 Task: Send an email with the signature Guillermo Adams with the subject Update on a termination meeting and the message I am writing to follow up on the status of the payment. from softage.8@softage.net to softage.6@softage.net and move the email from Sent Items to the folder Self-help
Action: Mouse moved to (135, 161)
Screenshot: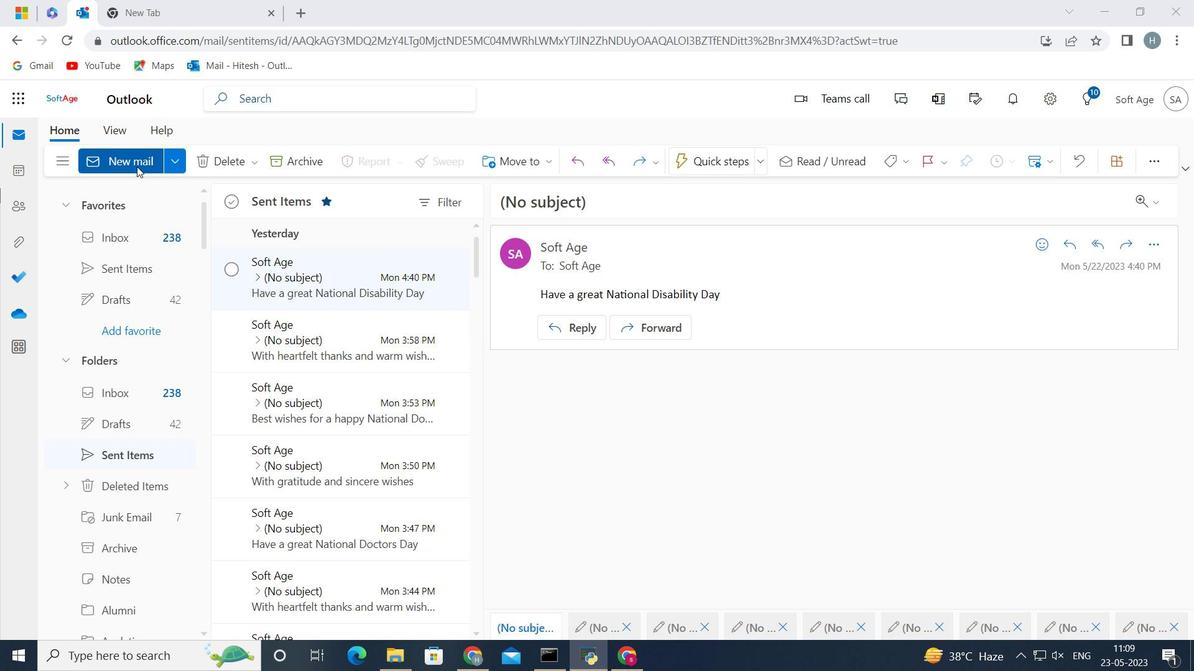 
Action: Mouse pressed left at (135, 161)
Screenshot: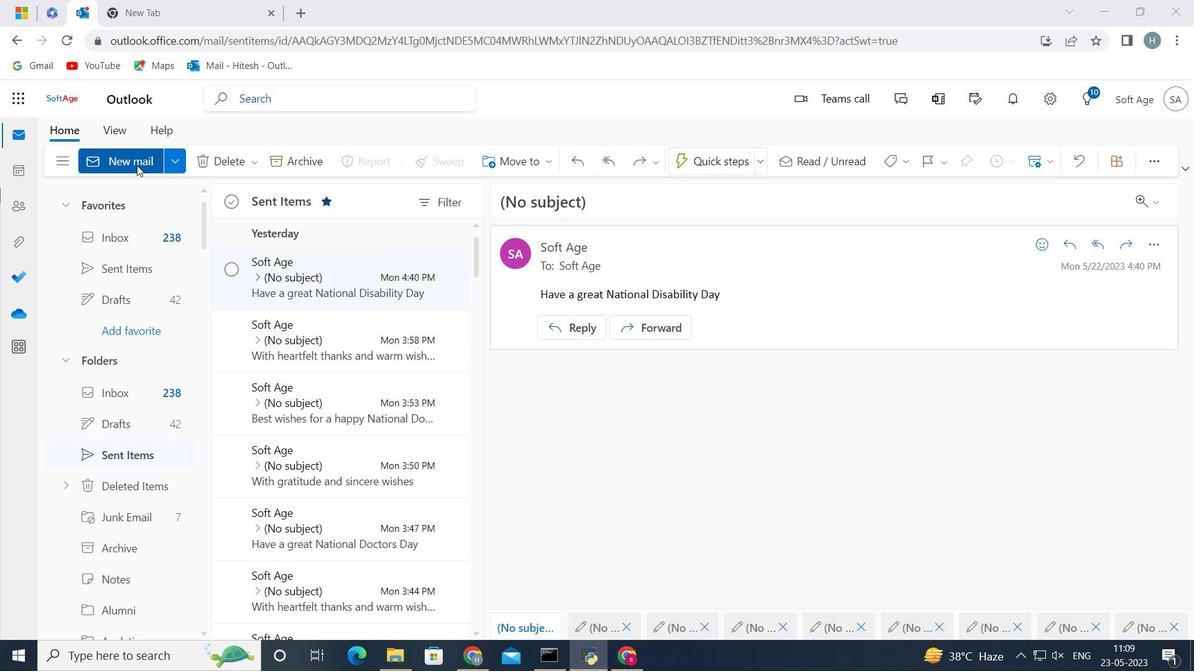 
Action: Mouse moved to (972, 166)
Screenshot: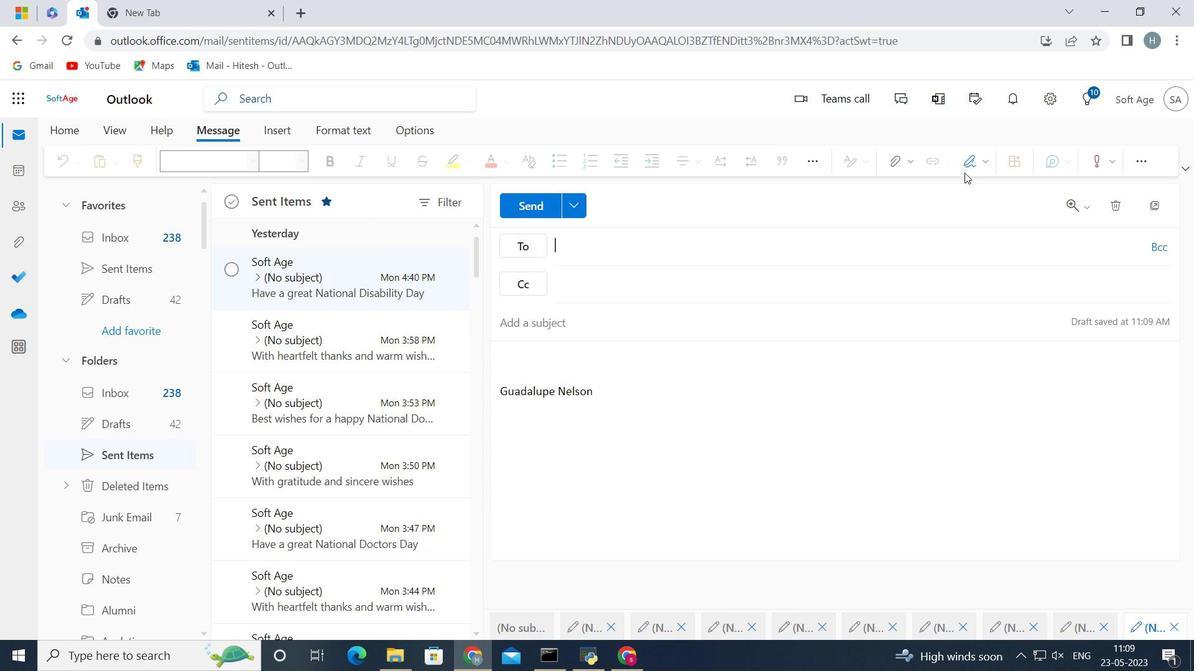 
Action: Mouse pressed left at (972, 166)
Screenshot: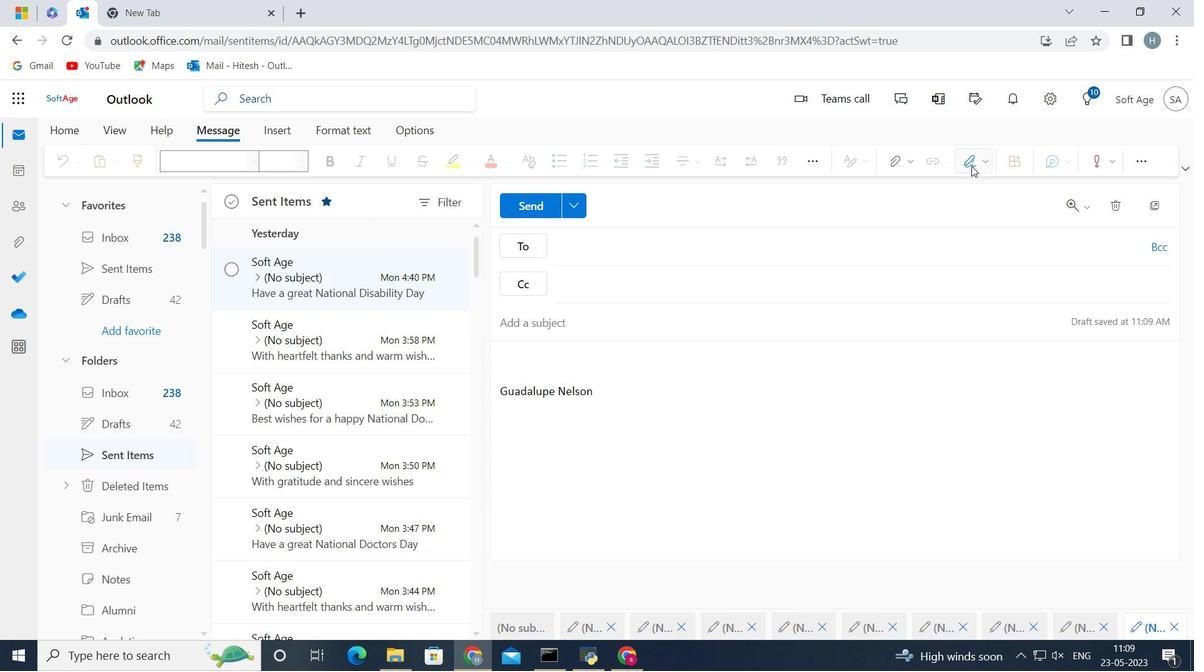 
Action: Mouse moved to (922, 228)
Screenshot: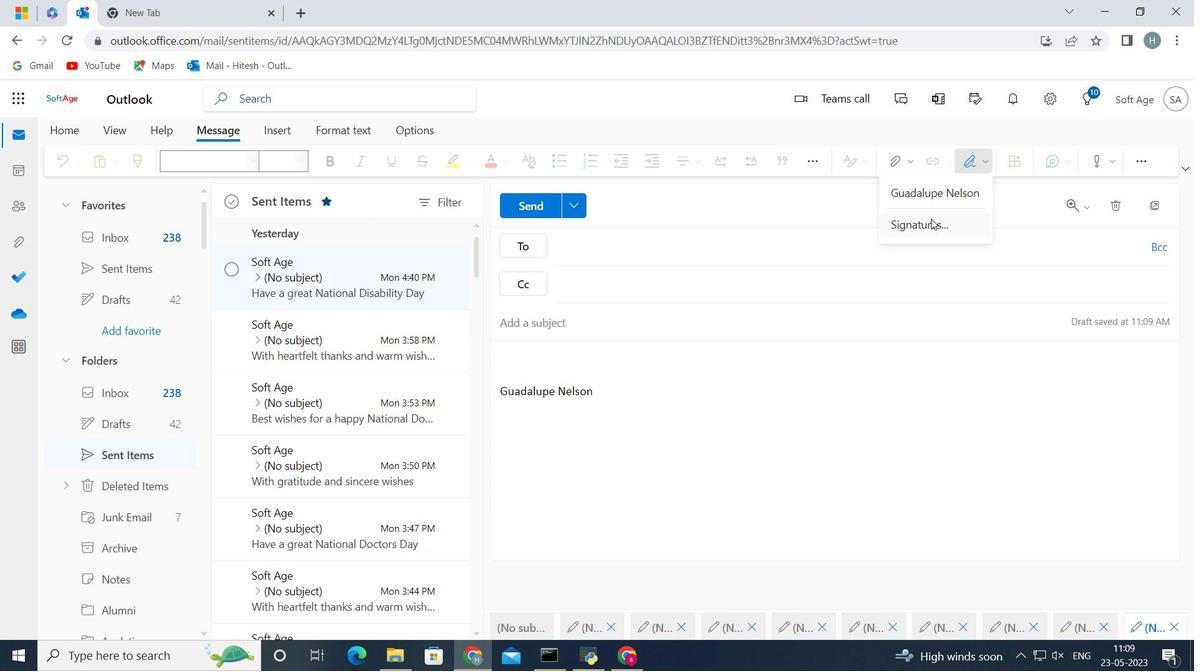 
Action: Mouse pressed left at (922, 228)
Screenshot: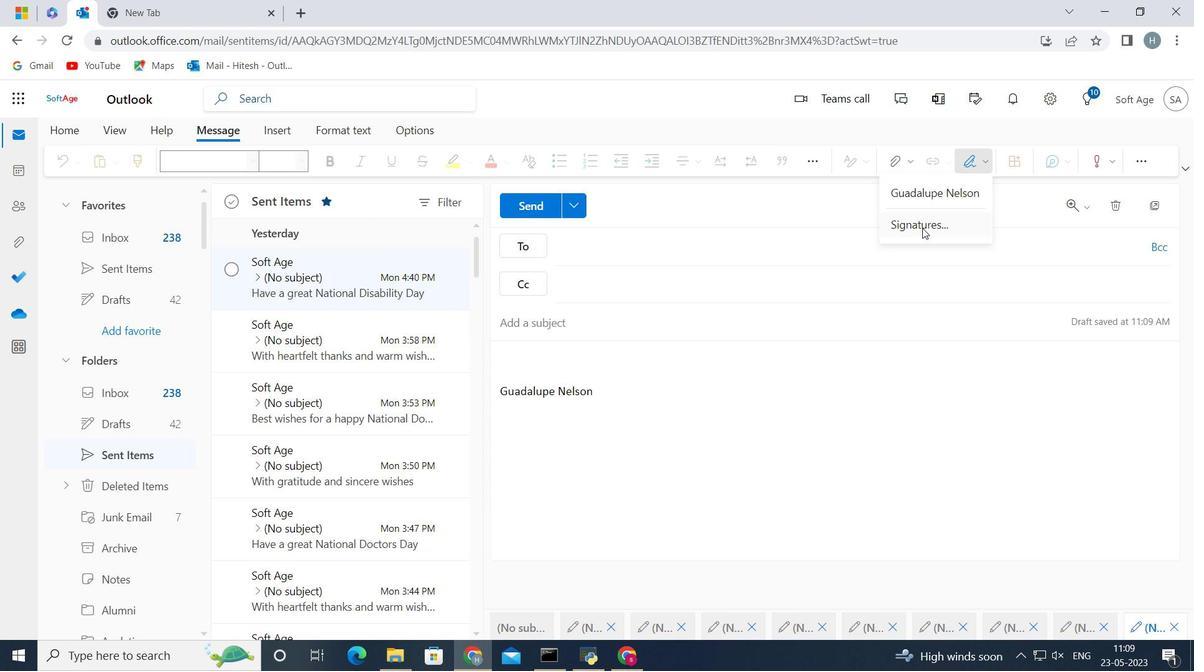 
Action: Mouse moved to (897, 285)
Screenshot: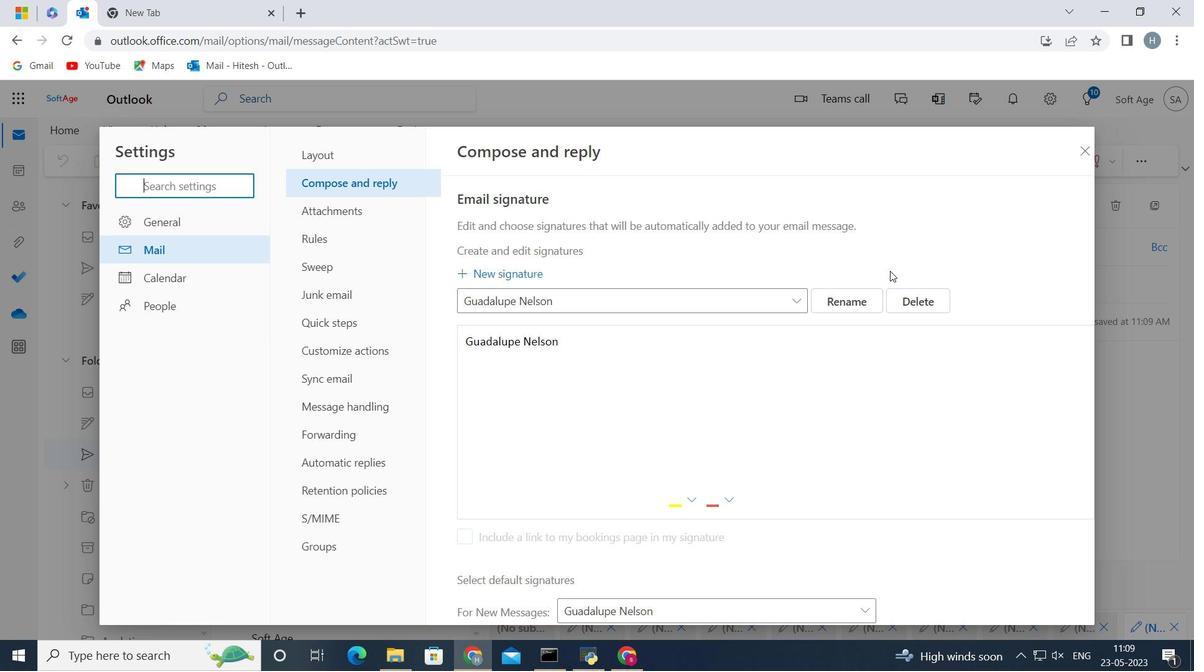 
Action: Mouse pressed left at (897, 285)
Screenshot: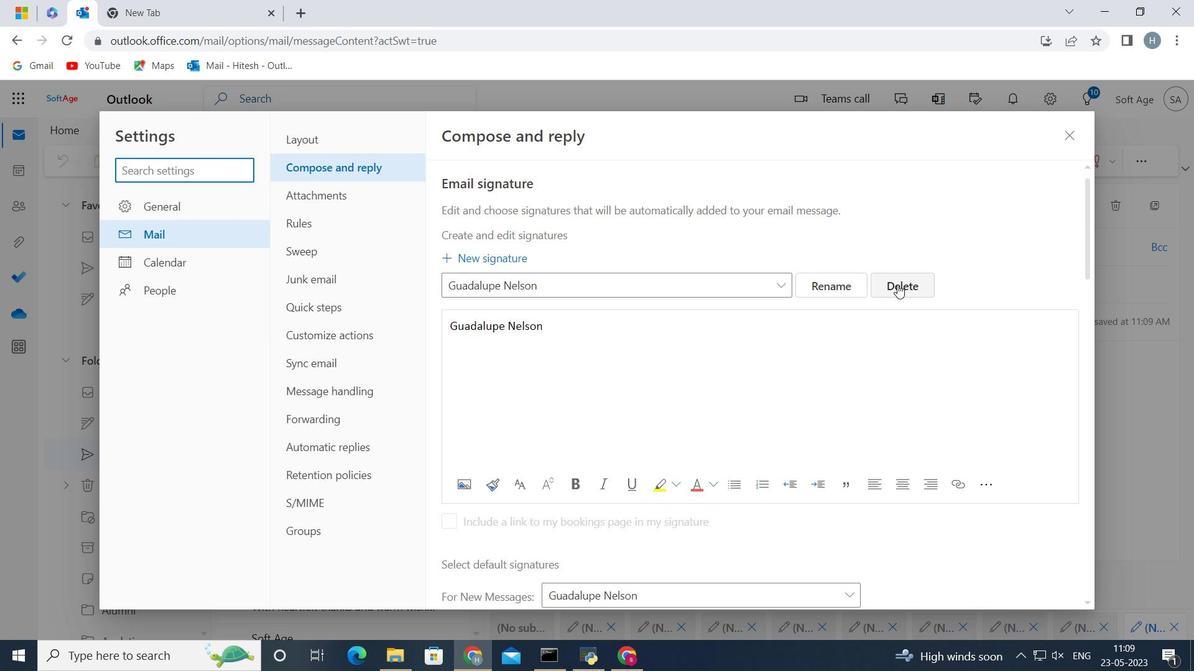 
Action: Mouse moved to (692, 286)
Screenshot: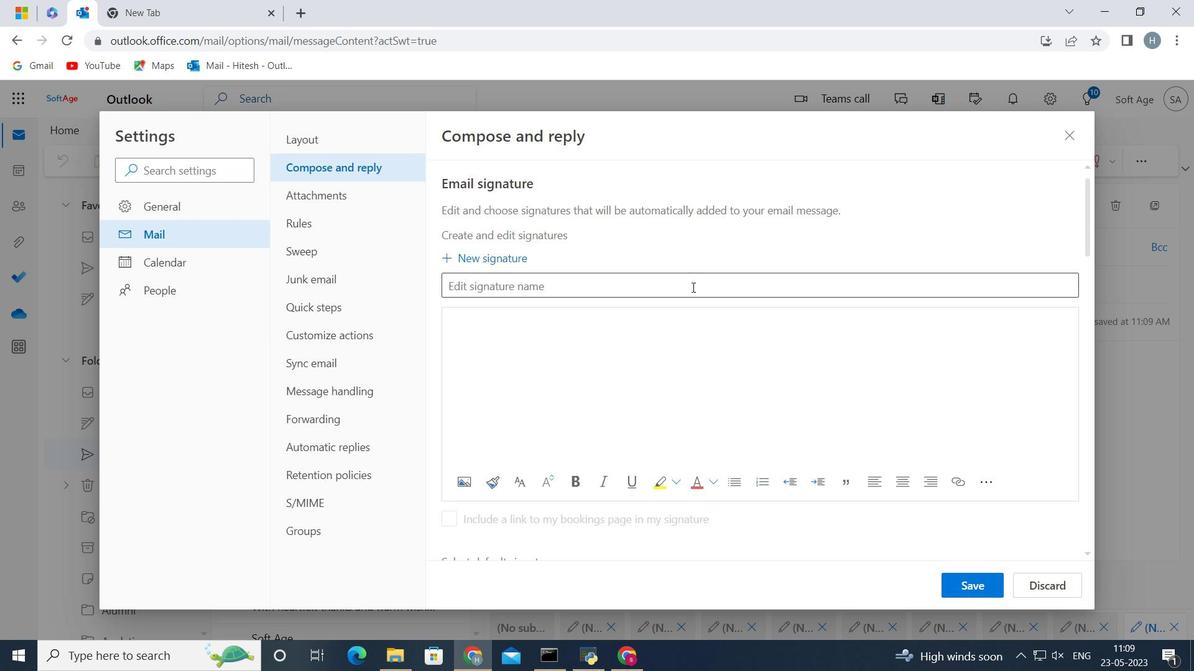 
Action: Mouse pressed left at (692, 286)
Screenshot: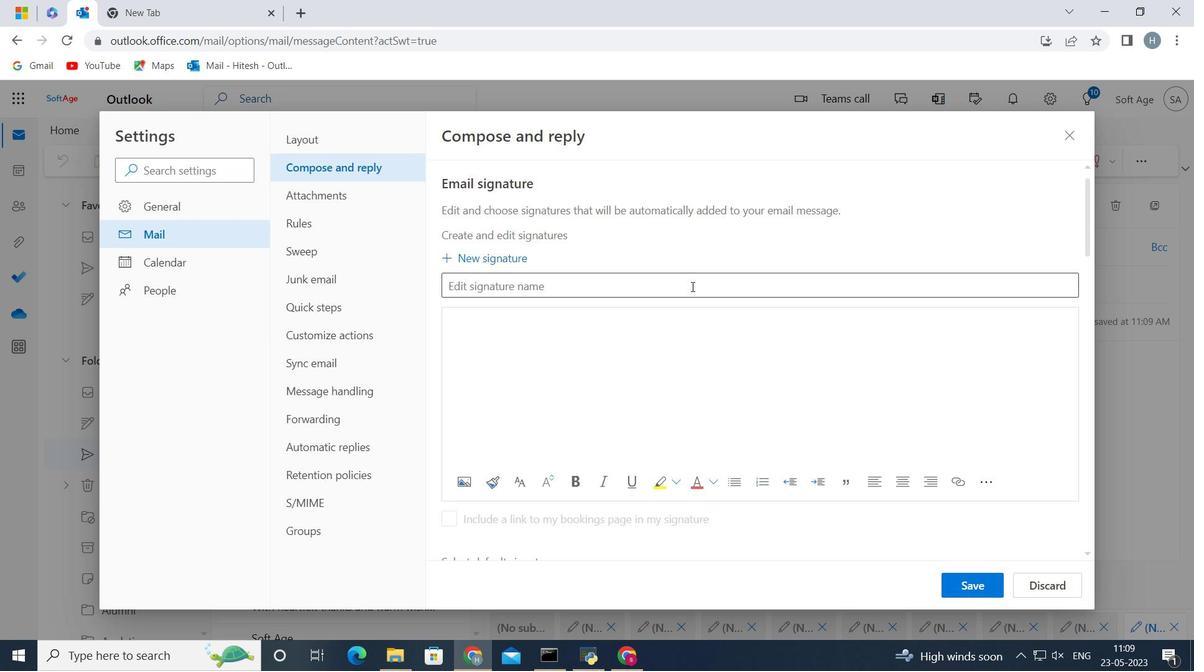 
Action: Key pressed <Key.shift>Guillermo<Key.space><Key.shift><Key.shift><Key.shift>Adams<Key.space>
Screenshot: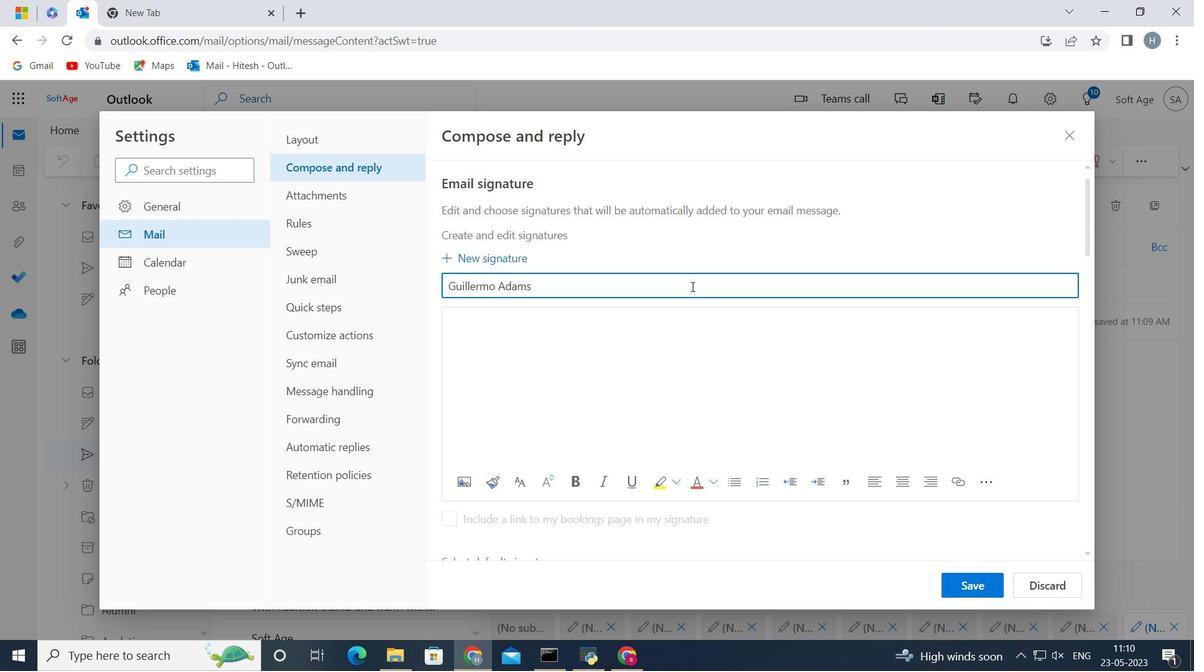 
Action: Mouse moved to (476, 356)
Screenshot: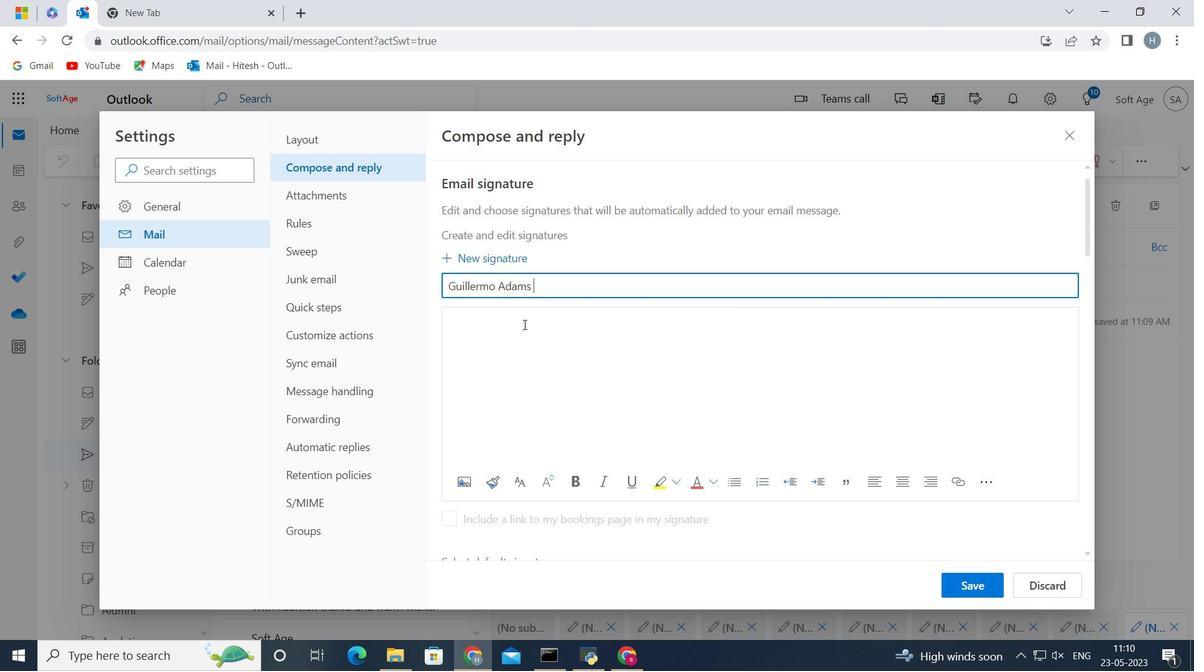 
Action: Mouse pressed left at (476, 356)
Screenshot: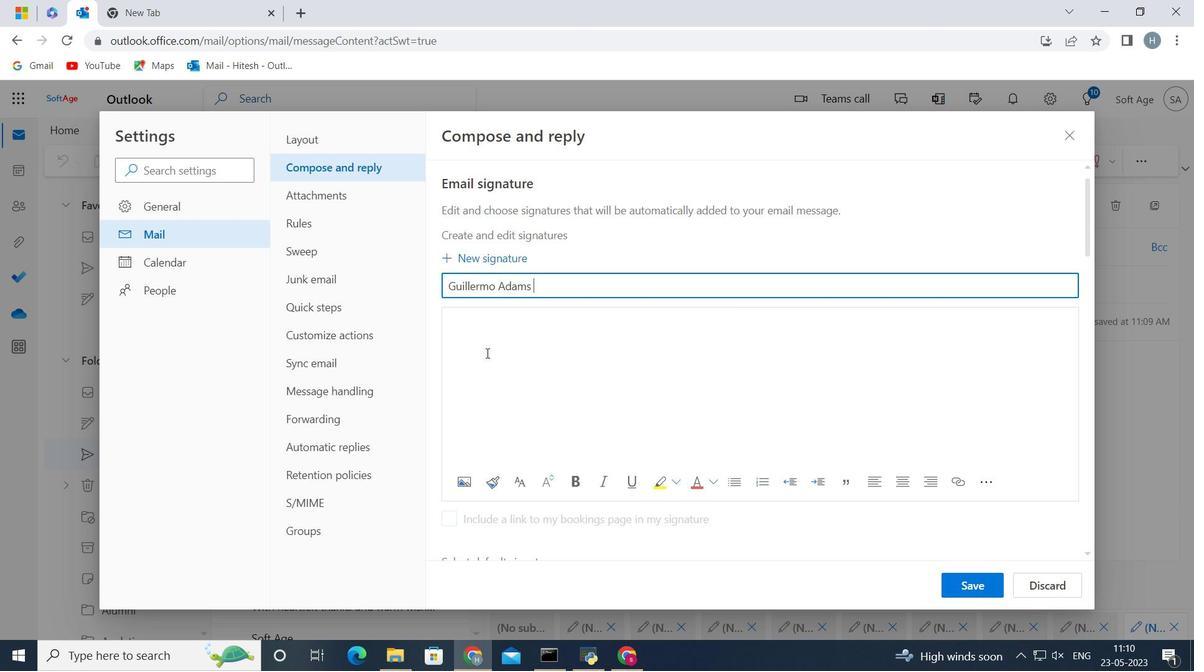 
Action: Key pressed <Key.shift><Key.shift><Key.shift><Key.shift><Key.shift><Key.shift><Key.shift><Key.shift><Key.shift><Key.shift>Guillermo<Key.space><Key.shift>Adams<Key.space>
Screenshot: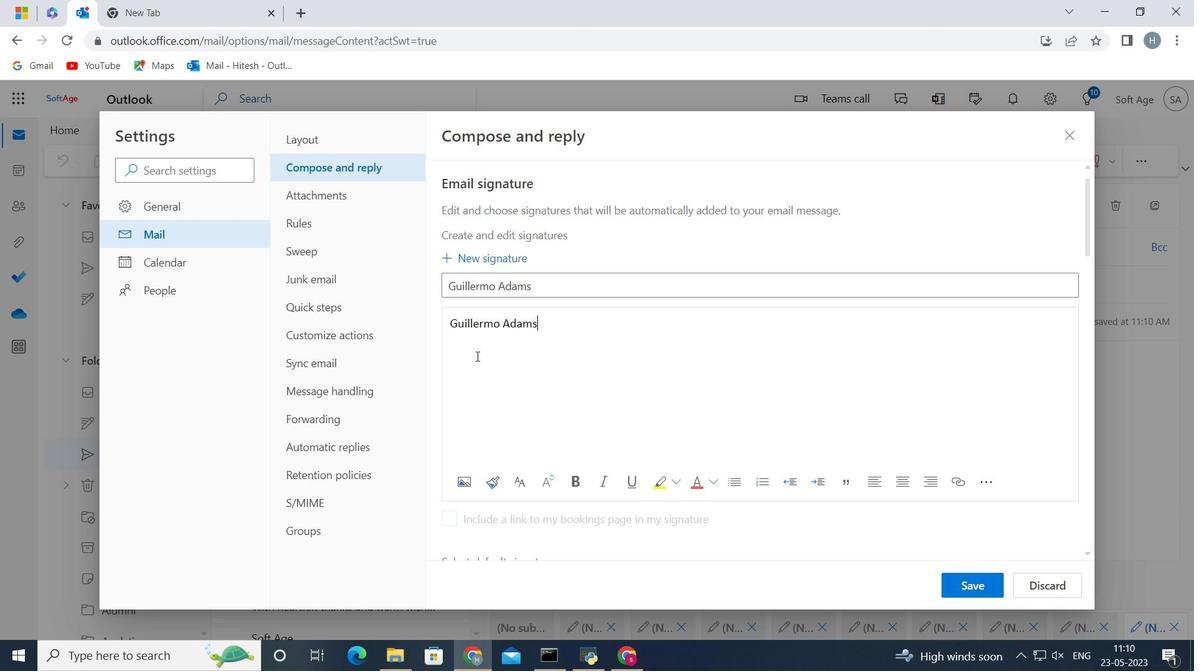 
Action: Mouse moved to (964, 581)
Screenshot: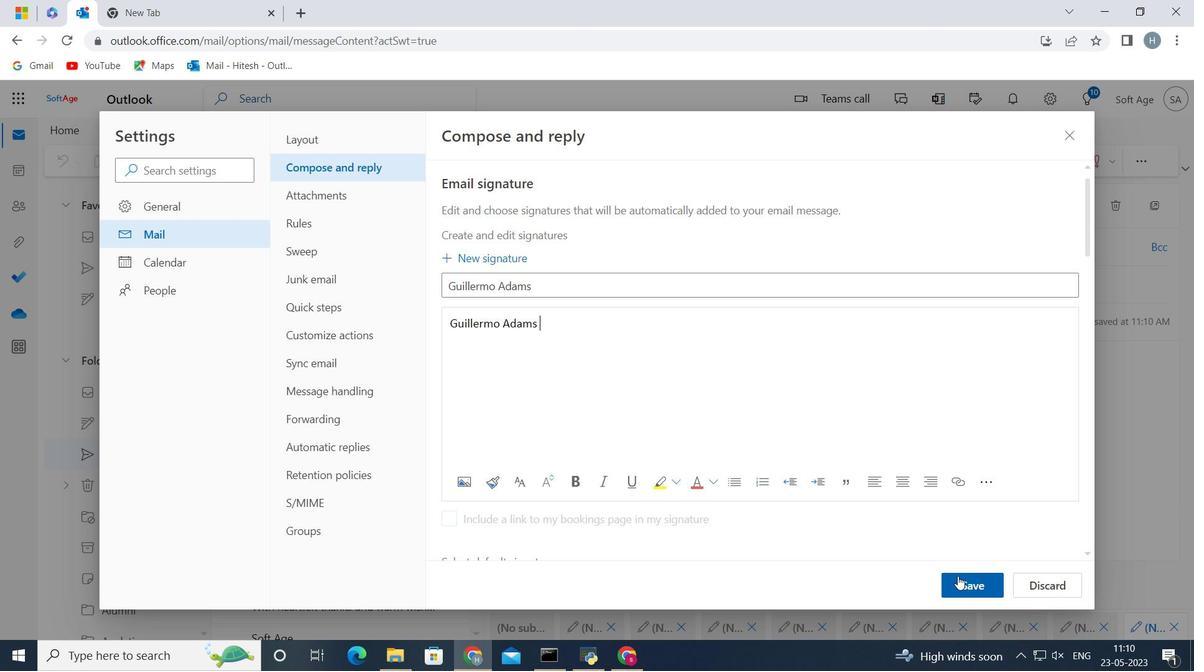 
Action: Mouse pressed left at (964, 581)
Screenshot: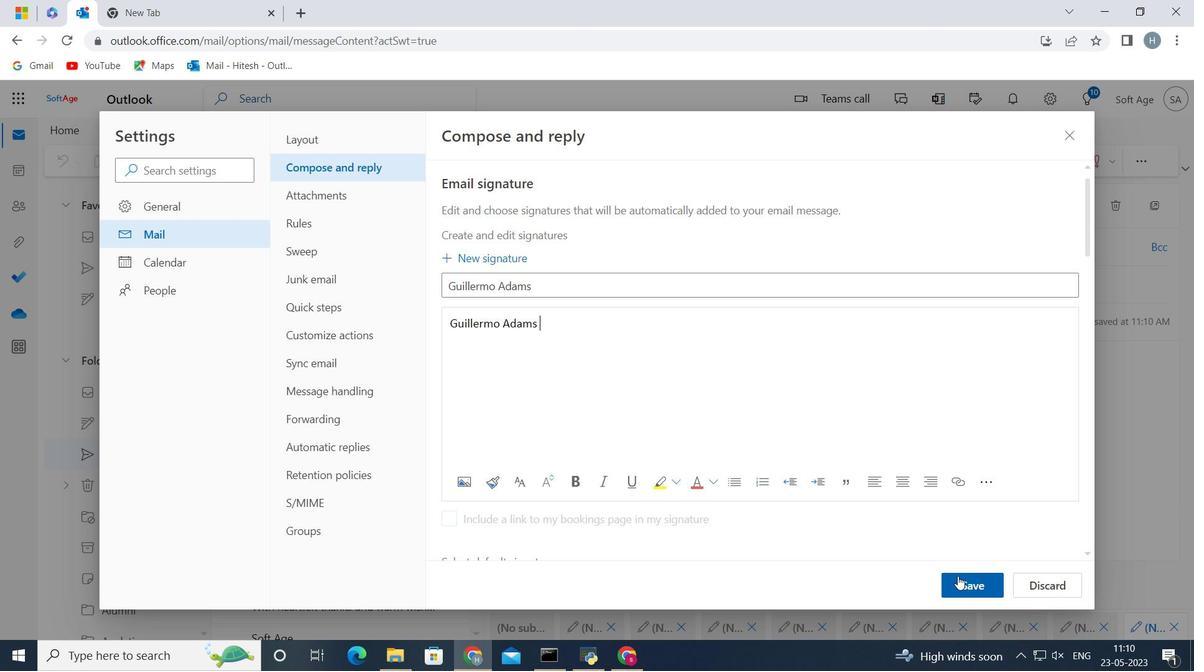 
Action: Mouse moved to (917, 297)
Screenshot: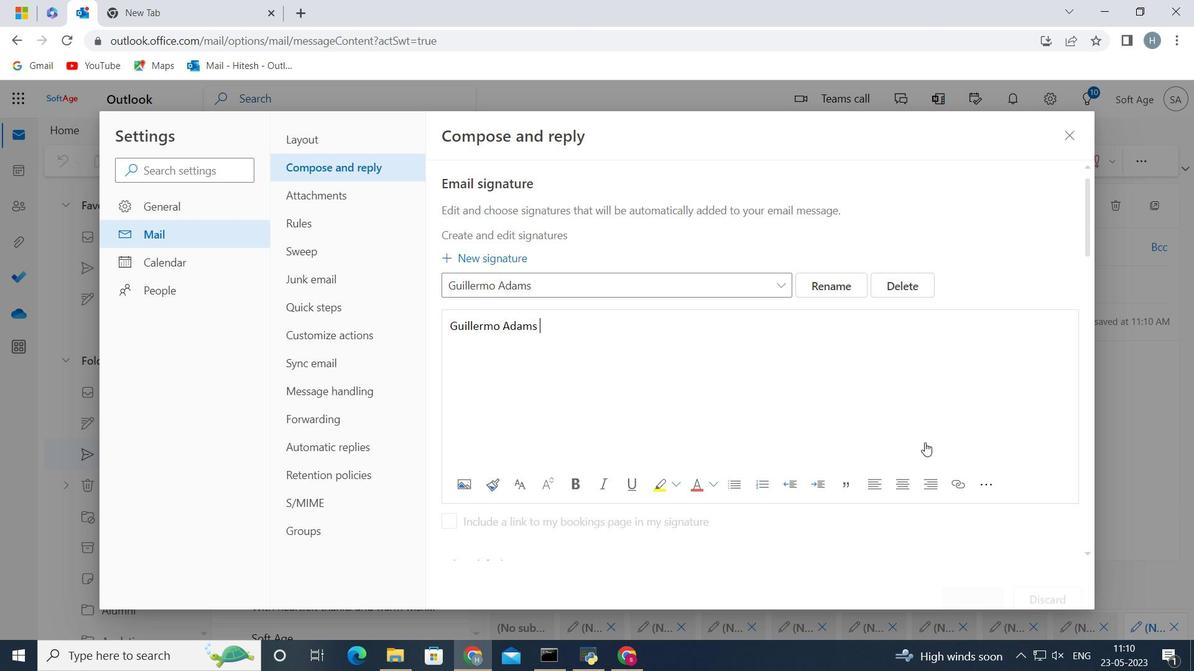 
Action: Mouse scrolled (917, 297) with delta (0, 0)
Screenshot: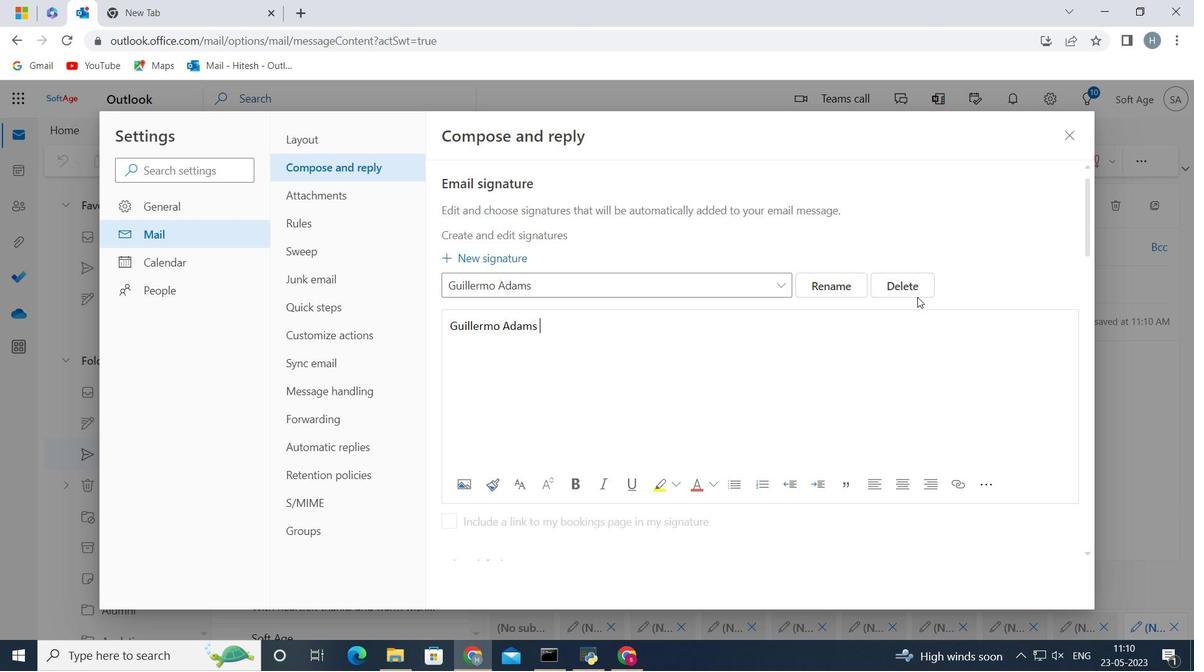 
Action: Mouse scrolled (917, 297) with delta (0, 0)
Screenshot: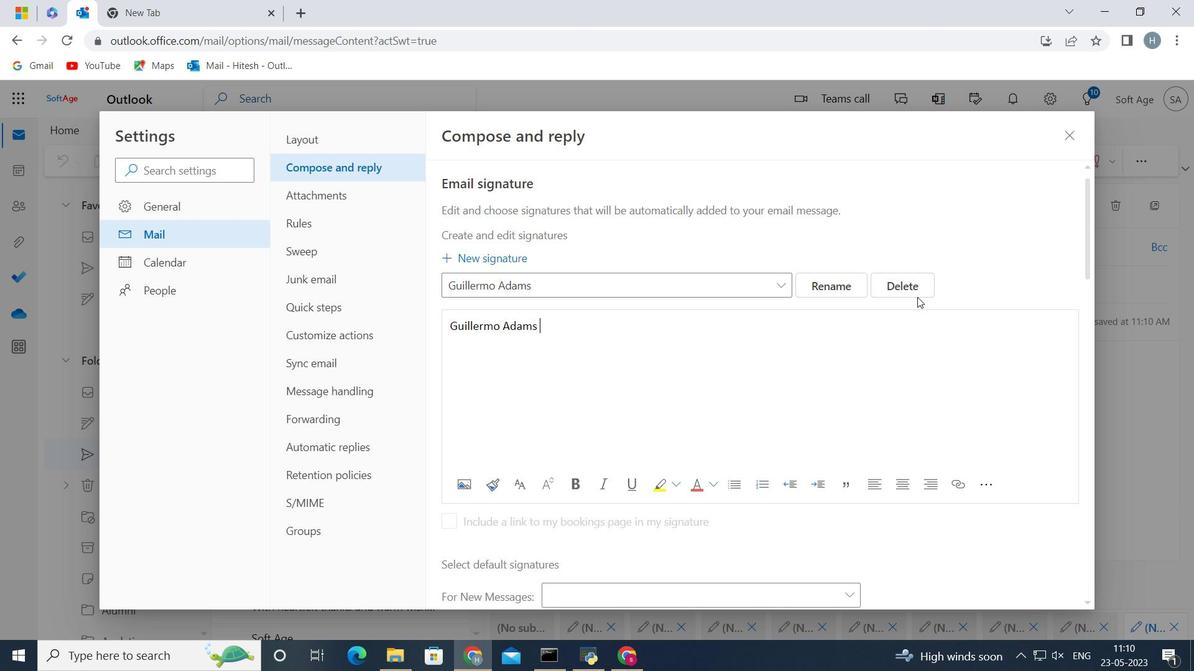 
Action: Mouse scrolled (917, 297) with delta (0, 0)
Screenshot: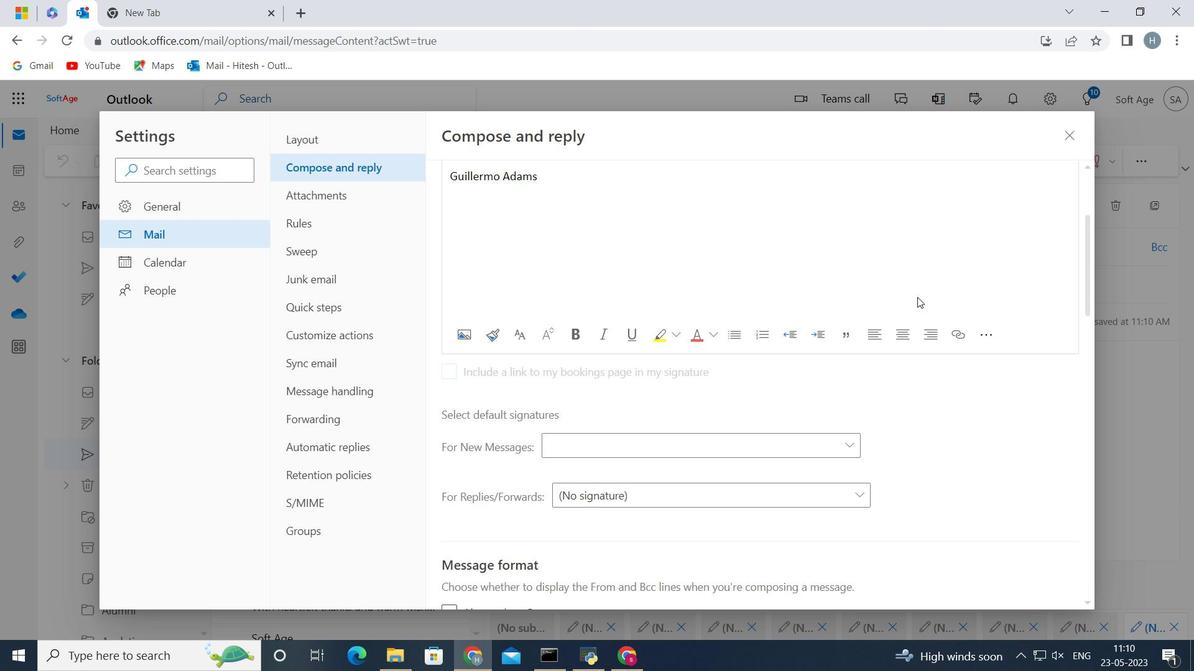 
Action: Mouse moved to (781, 355)
Screenshot: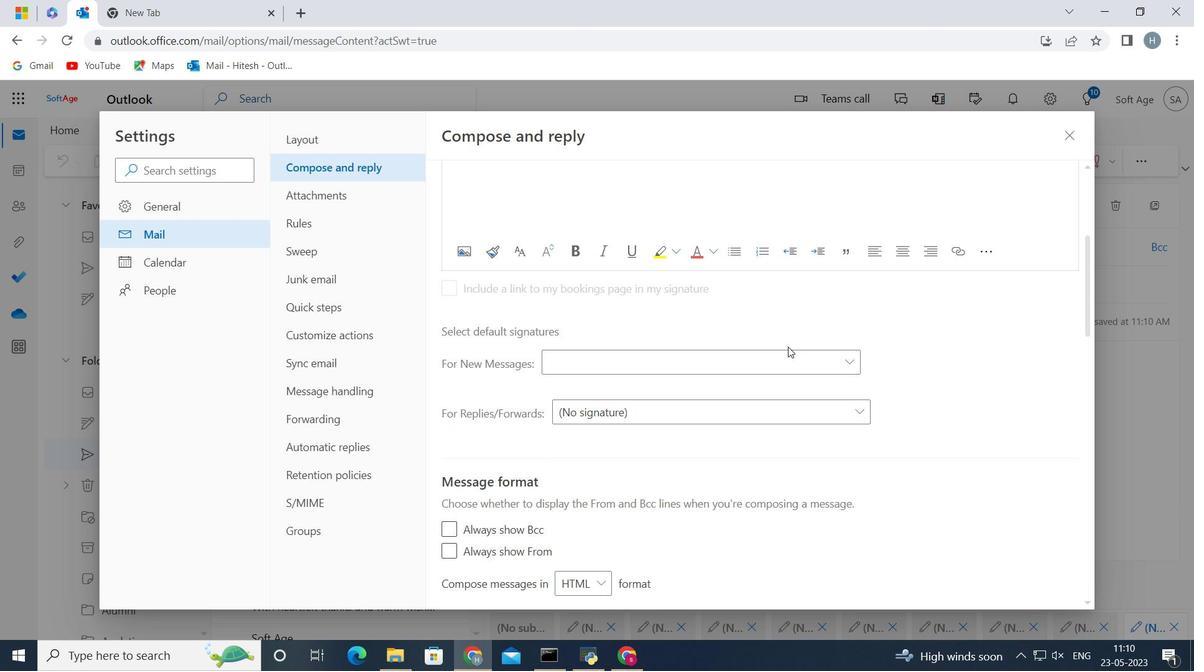 
Action: Mouse pressed left at (781, 355)
Screenshot: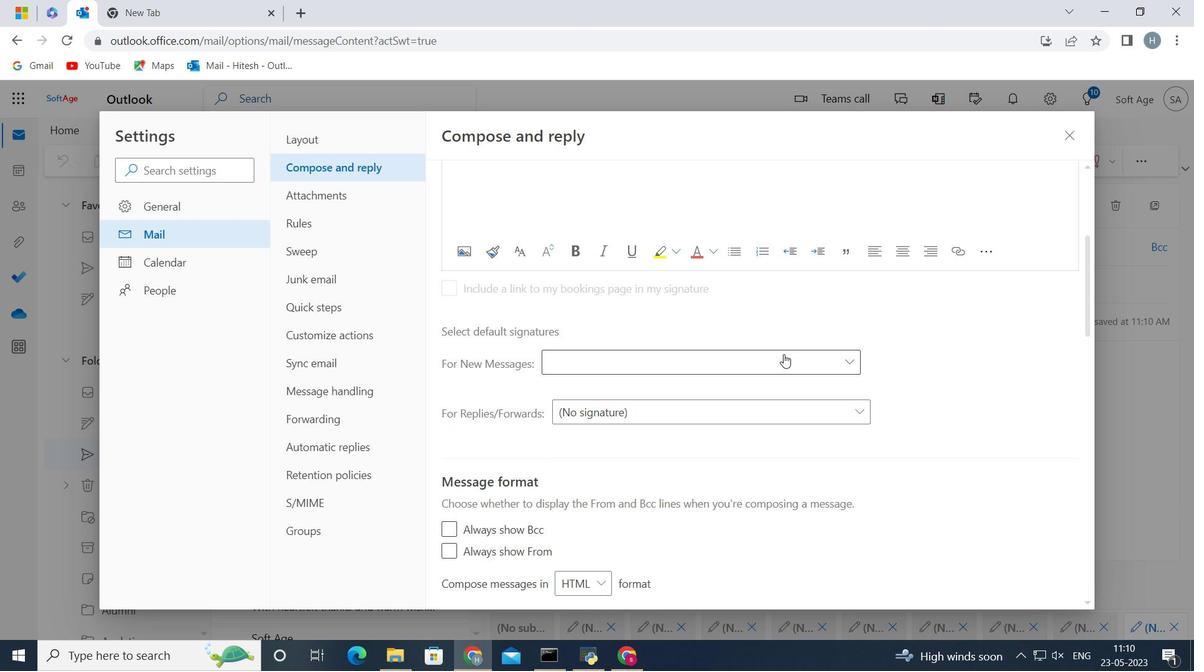 
Action: Mouse moved to (753, 408)
Screenshot: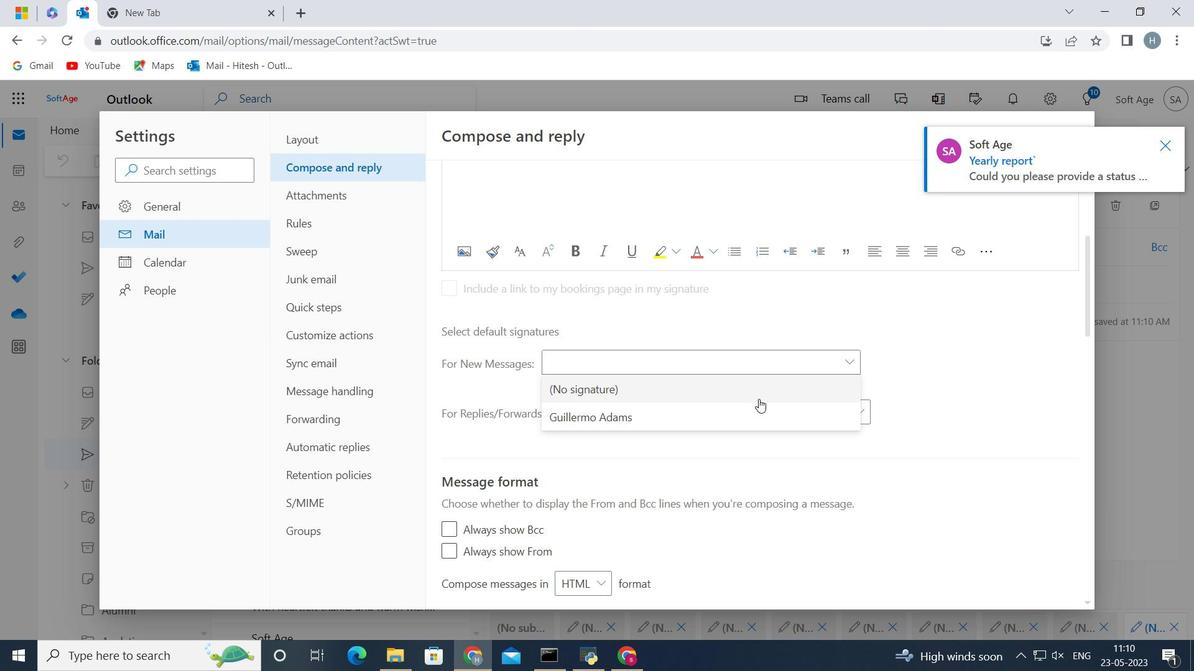 
Action: Mouse pressed left at (753, 408)
Screenshot: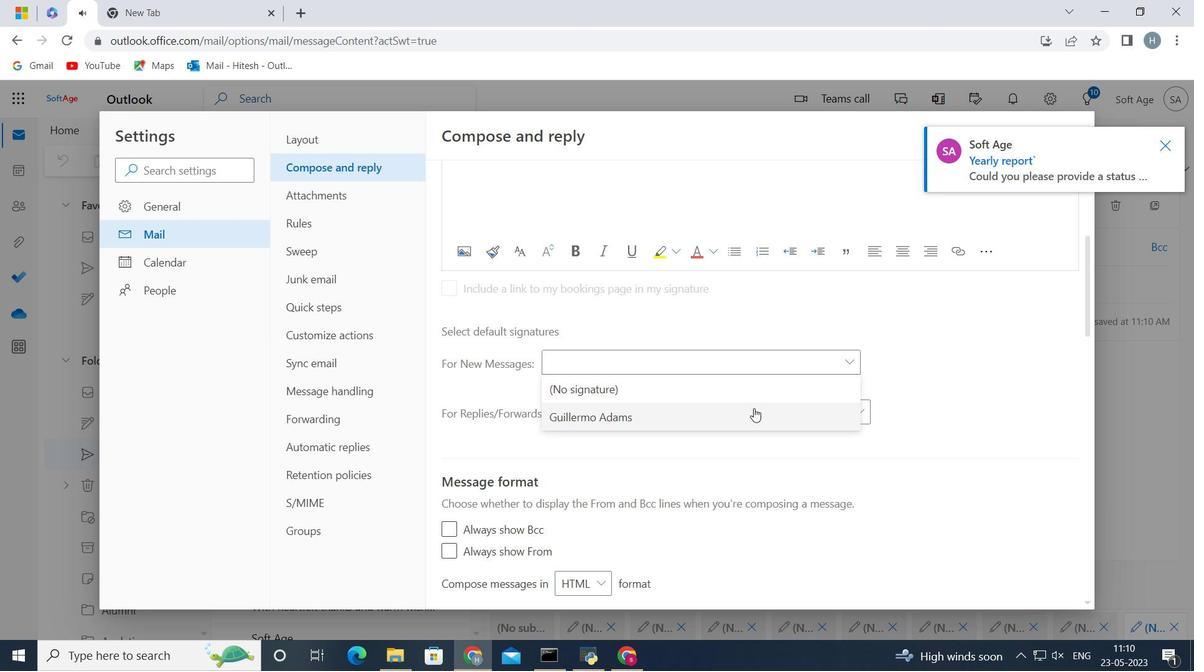 
Action: Mouse moved to (934, 365)
Screenshot: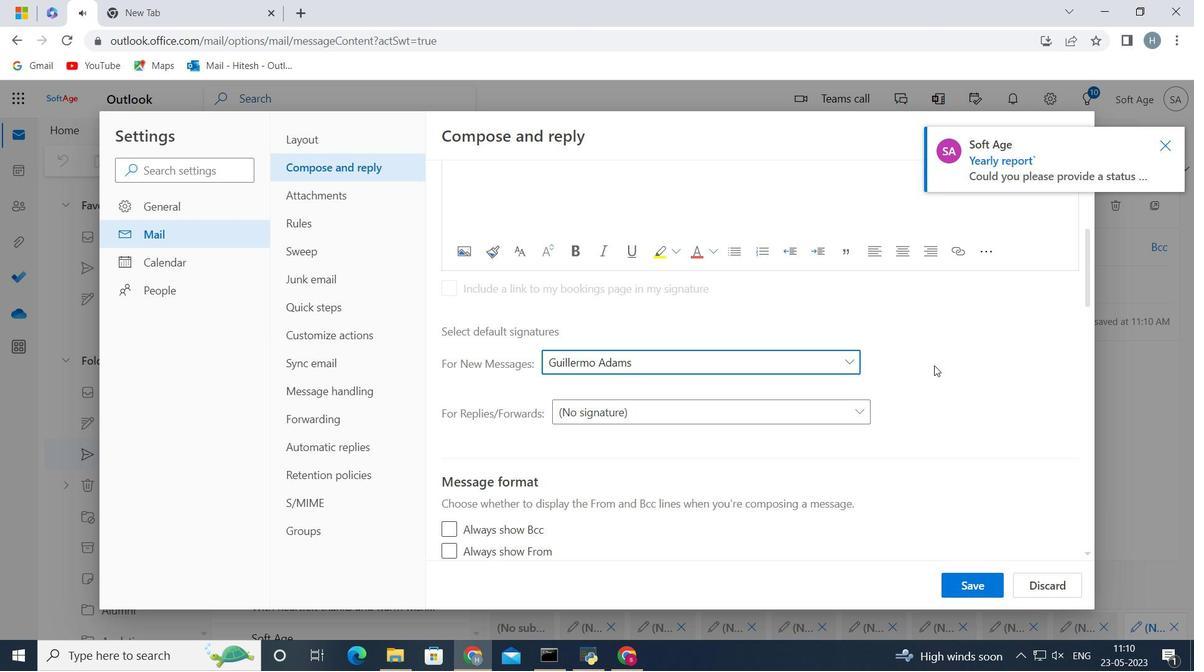 
Action: Mouse scrolled (934, 365) with delta (0, 0)
Screenshot: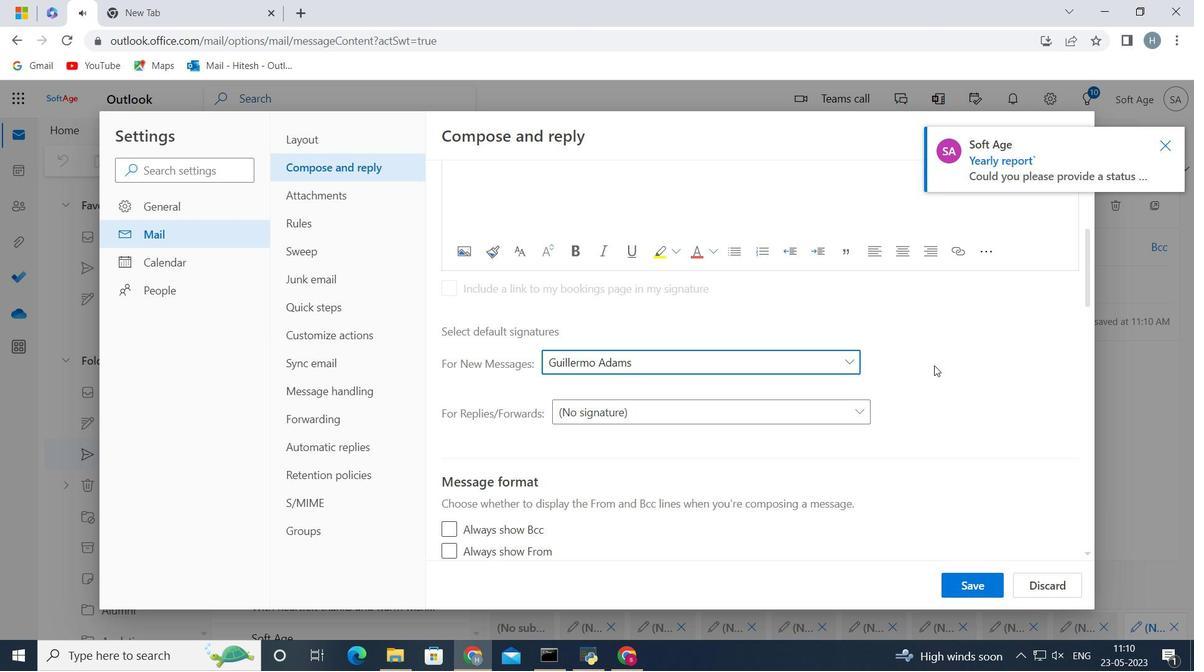 
Action: Mouse moved to (972, 585)
Screenshot: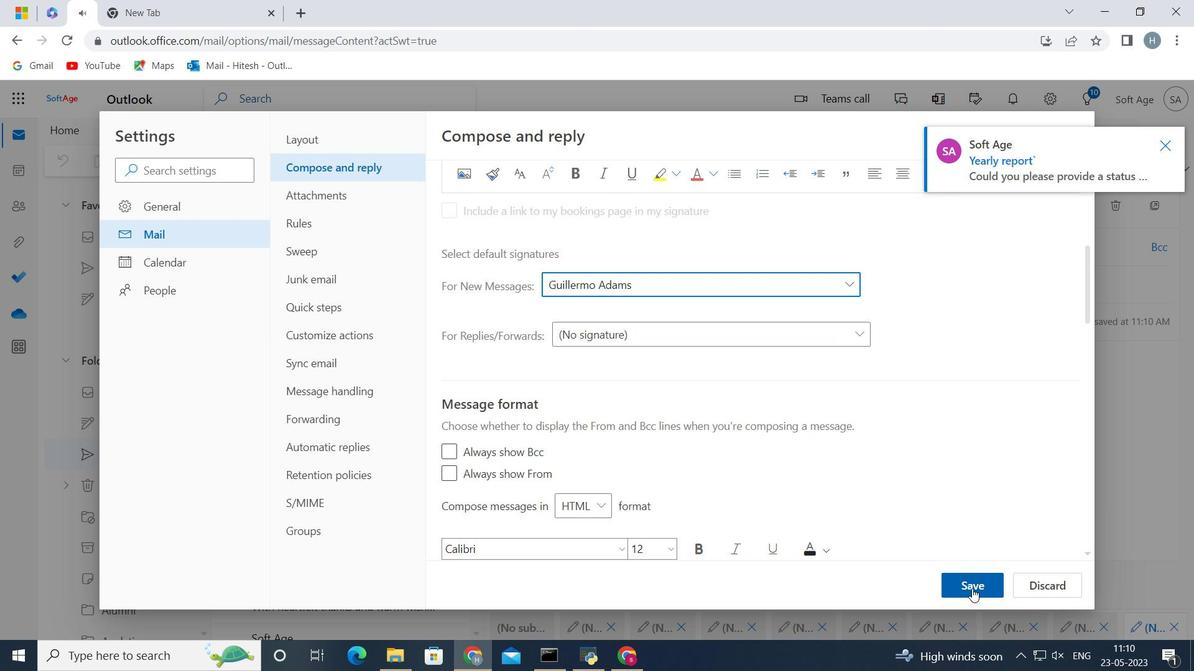 
Action: Mouse pressed left at (972, 585)
Screenshot: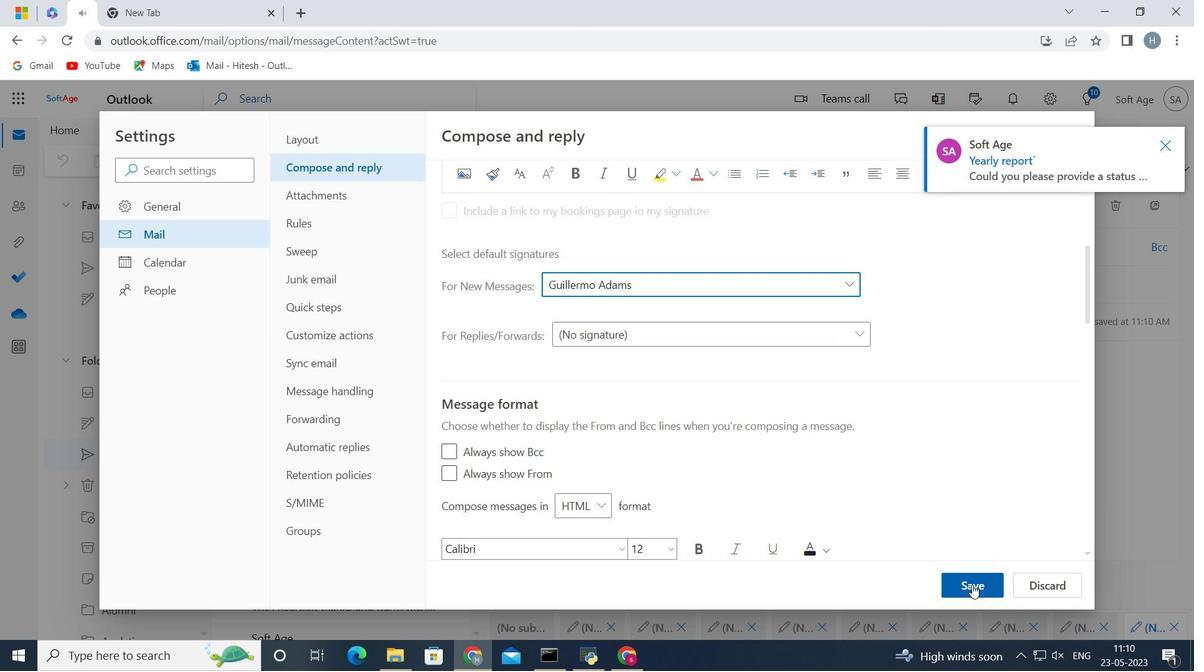 
Action: Mouse moved to (1071, 134)
Screenshot: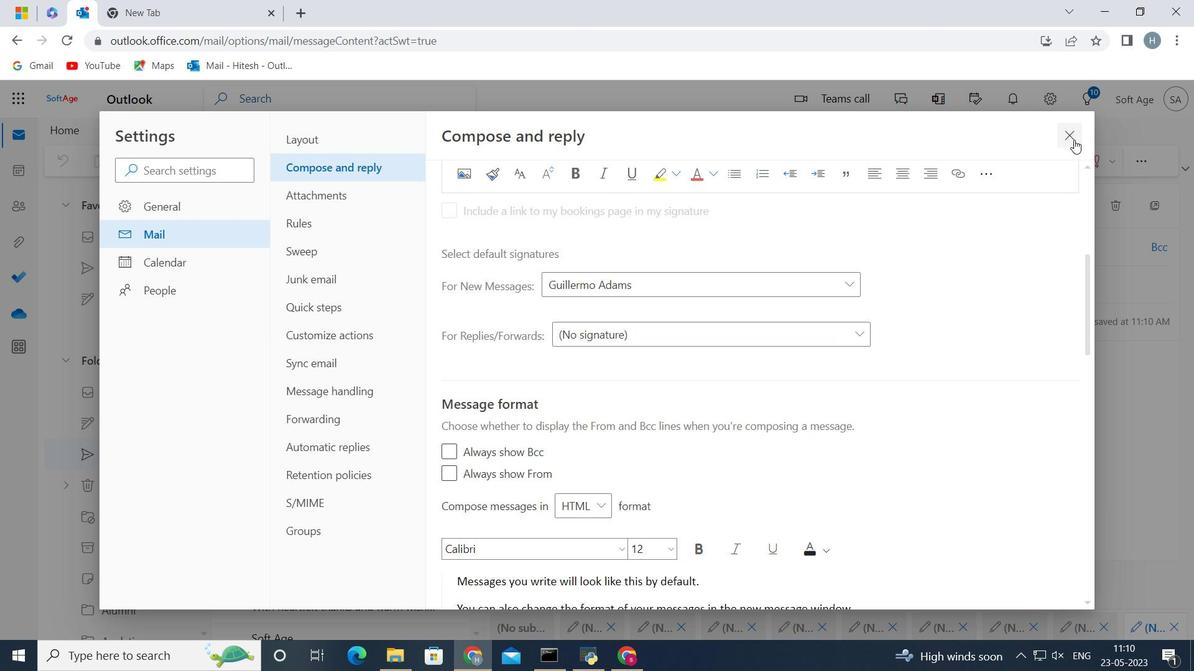 
Action: Mouse pressed left at (1071, 134)
Screenshot: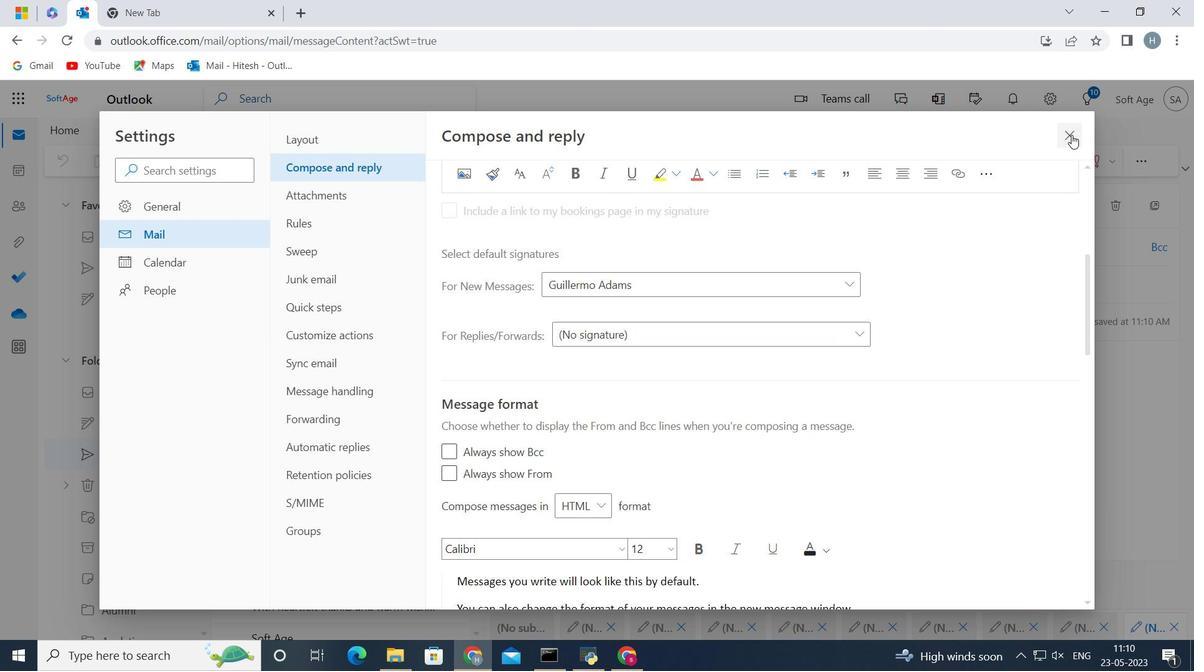 
Action: Mouse moved to (524, 320)
Screenshot: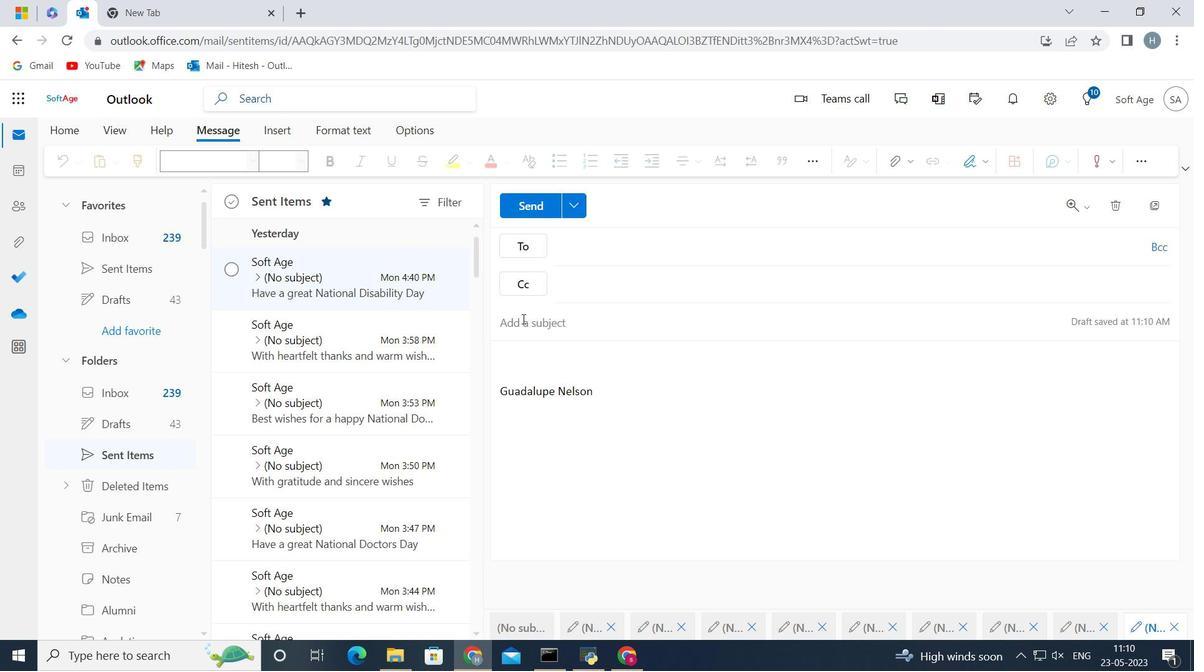 
Action: Mouse pressed left at (524, 320)
Screenshot: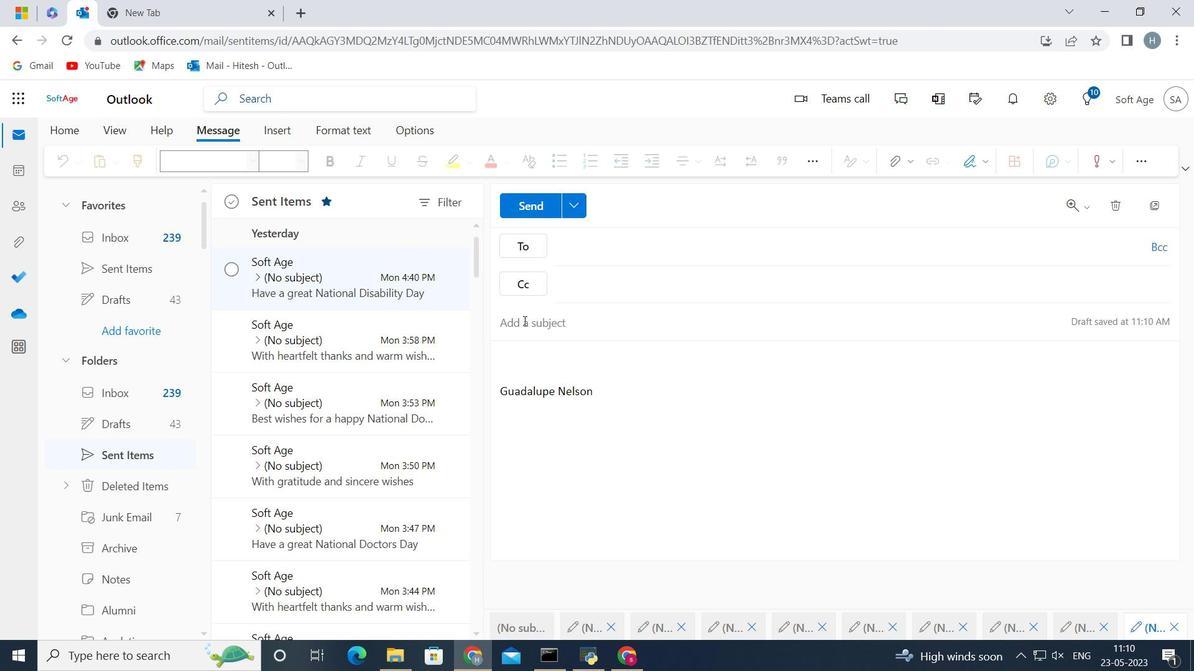 
Action: Key pressed <Key.shift>Update<Key.space>on<Key.space>a<Key.space>termination<Key.space>meeting<Key.space>
Screenshot: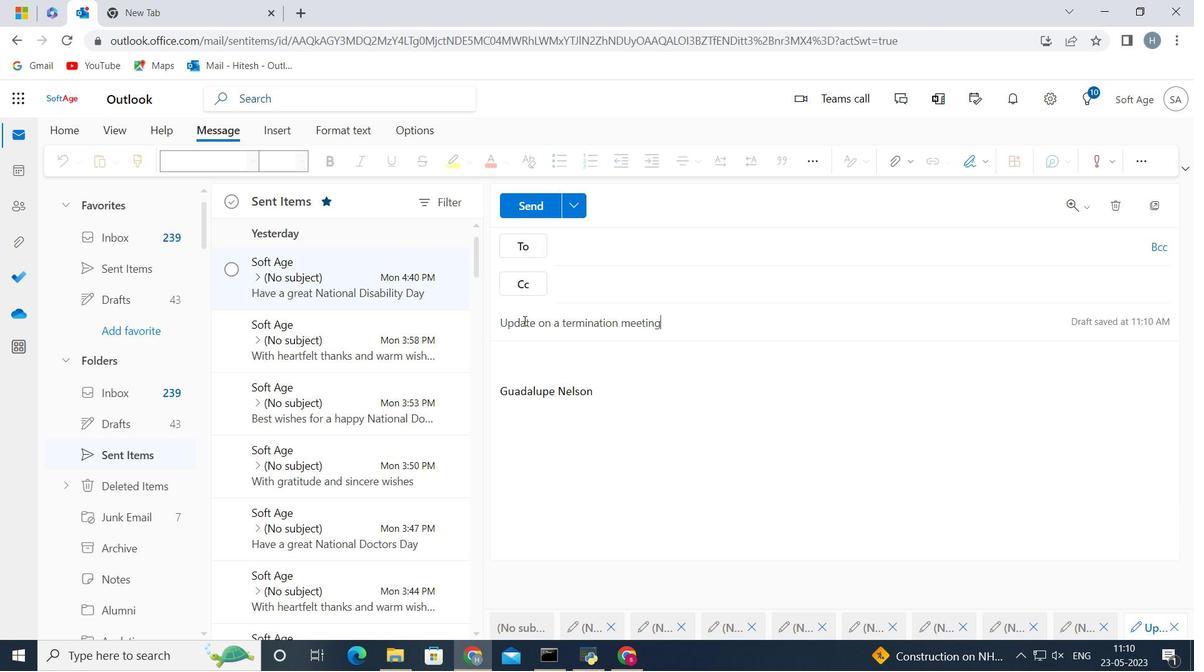 
Action: Mouse moved to (600, 392)
Screenshot: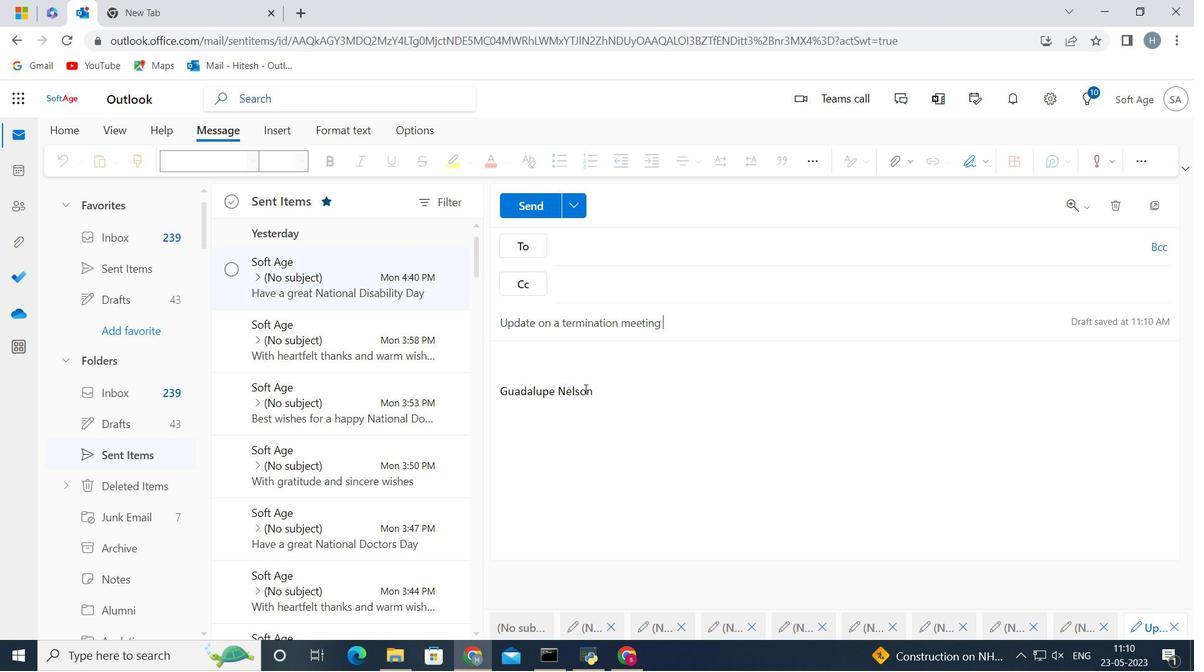 
Action: Mouse pressed left at (600, 392)
Screenshot: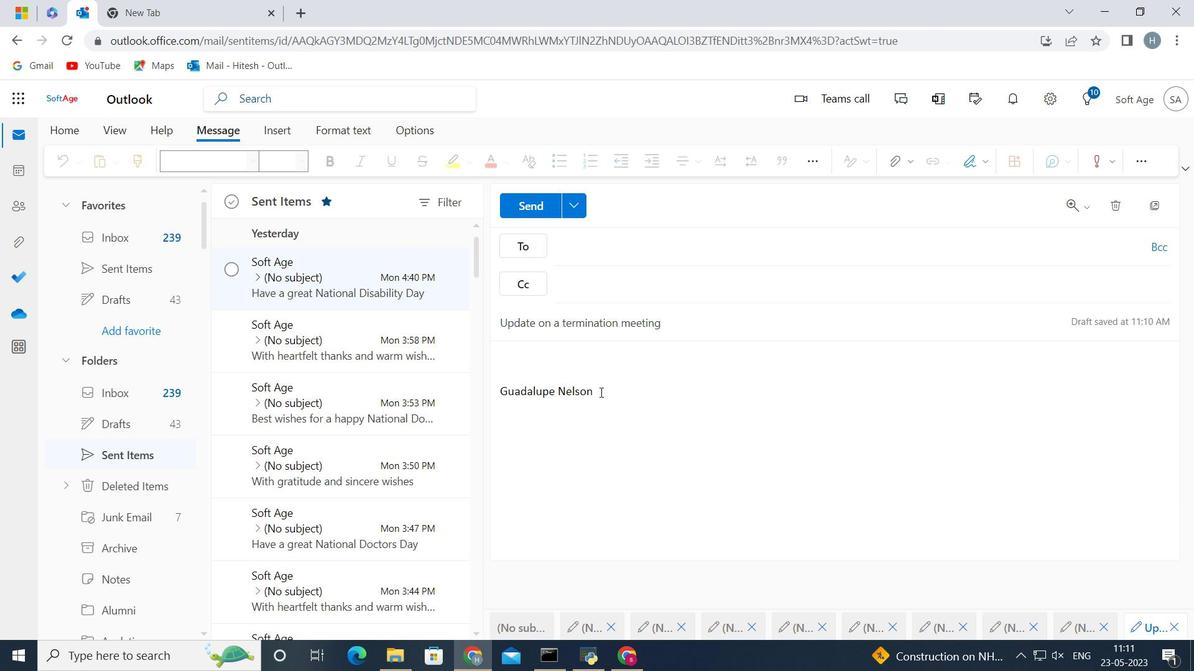 
Action: Mouse moved to (600, 394)
Screenshot: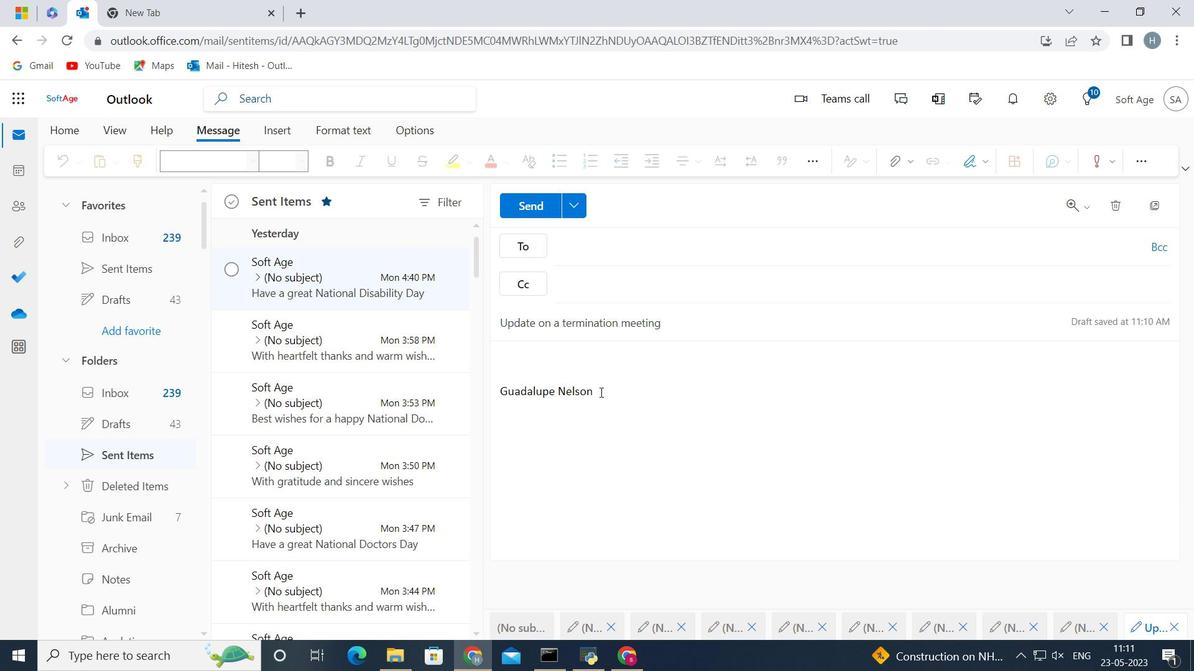 
Action: Key pressed <Key.backspace><Key.backspace><Key.backspace><Key.backspace><Key.backspace><Key.backspace><Key.backspace><Key.backspace><Key.backspace><Key.backspace><Key.backspace><Key.backspace><Key.backspace><Key.backspace><Key.backspace><Key.backspace><Key.backspace><Key.backspace><Key.backspace><Key.backspace><Key.backspace><Key.backspace><Key.backspace><Key.backspace><Key.backspace><Key.backspace><Key.backspace><Key.backspace><Key.backspace><Key.backspace><Key.backspace><Key.backspace><Key.shift>I<Key.space>am<Key.space>writing<Key.space>to<Key.space>follow<Key.space>up<Key.space>on<Key.space>the<Key.space>status<Key.space>of<Key.space>the<Key.space>payment
Screenshot: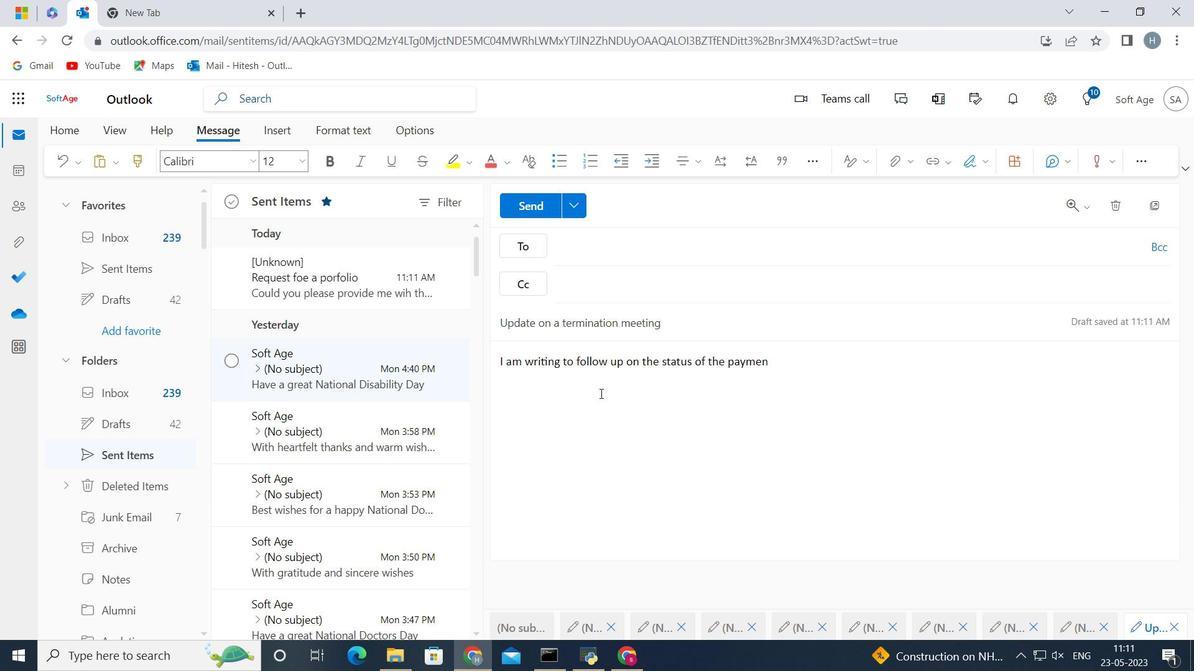 
Action: Mouse moved to (624, 244)
Screenshot: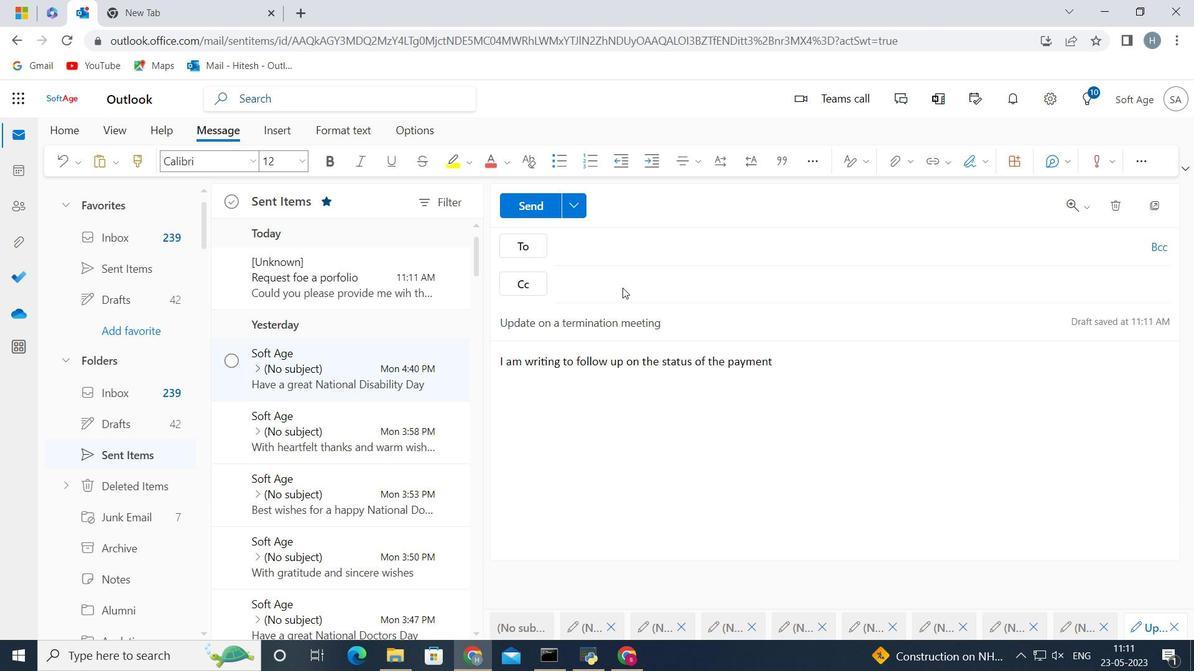 
Action: Mouse pressed left at (624, 244)
Screenshot: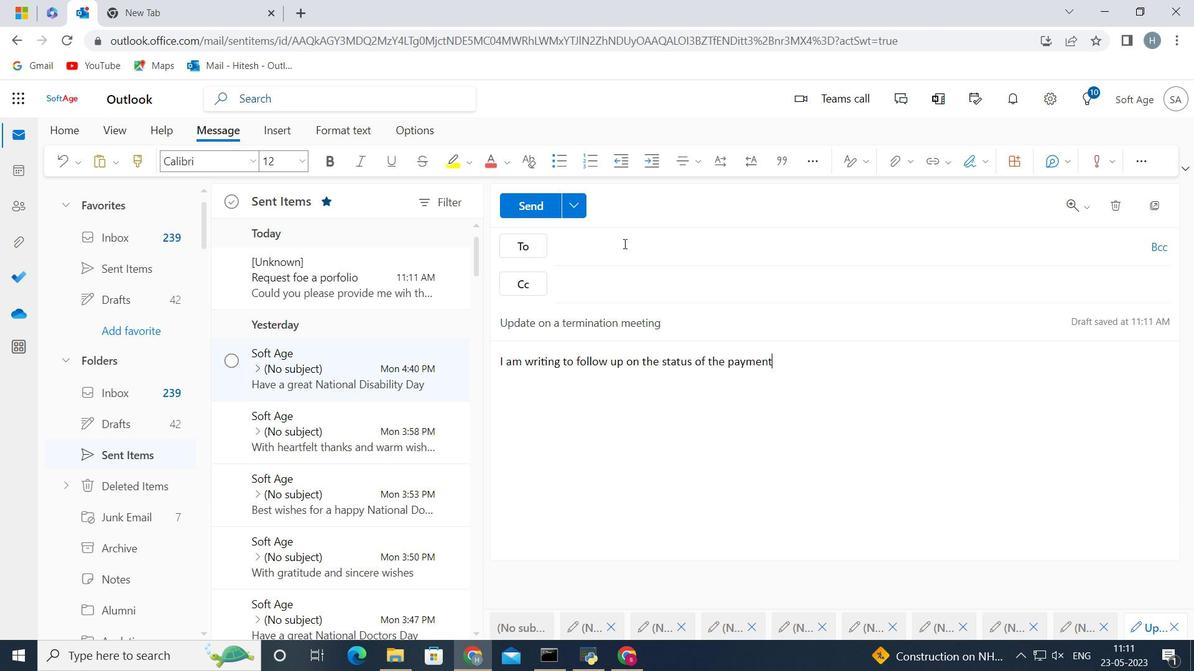
Action: Key pressed softage.6<Key.shift>@softage.net
Screenshot: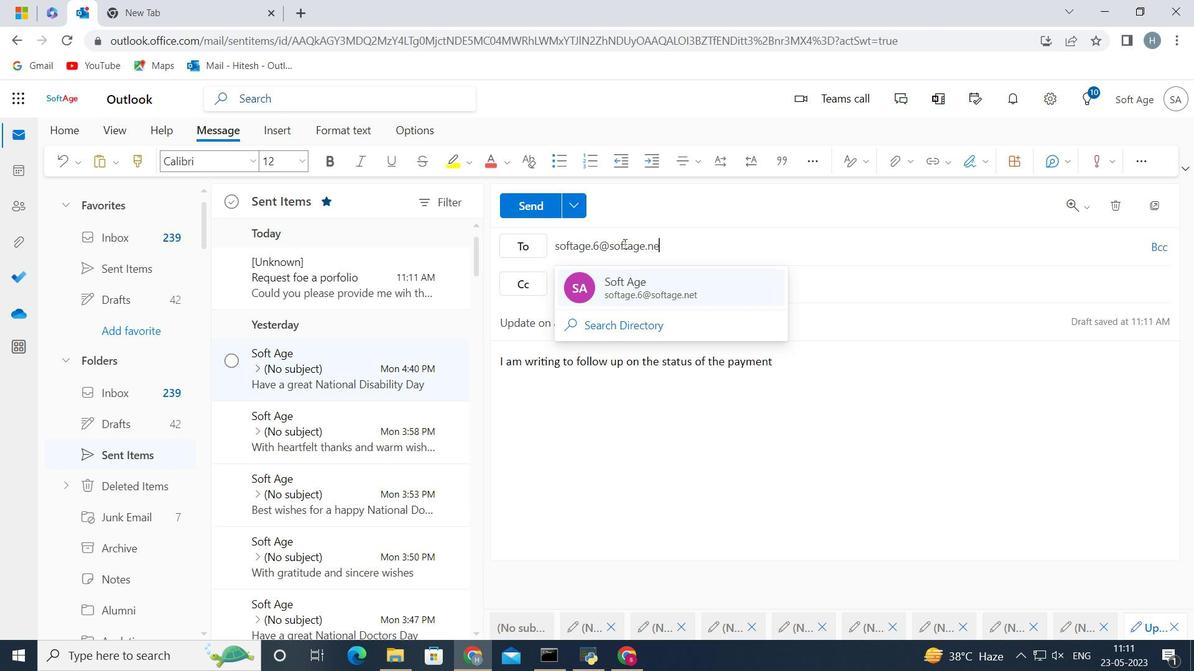 
Action: Mouse moved to (628, 281)
Screenshot: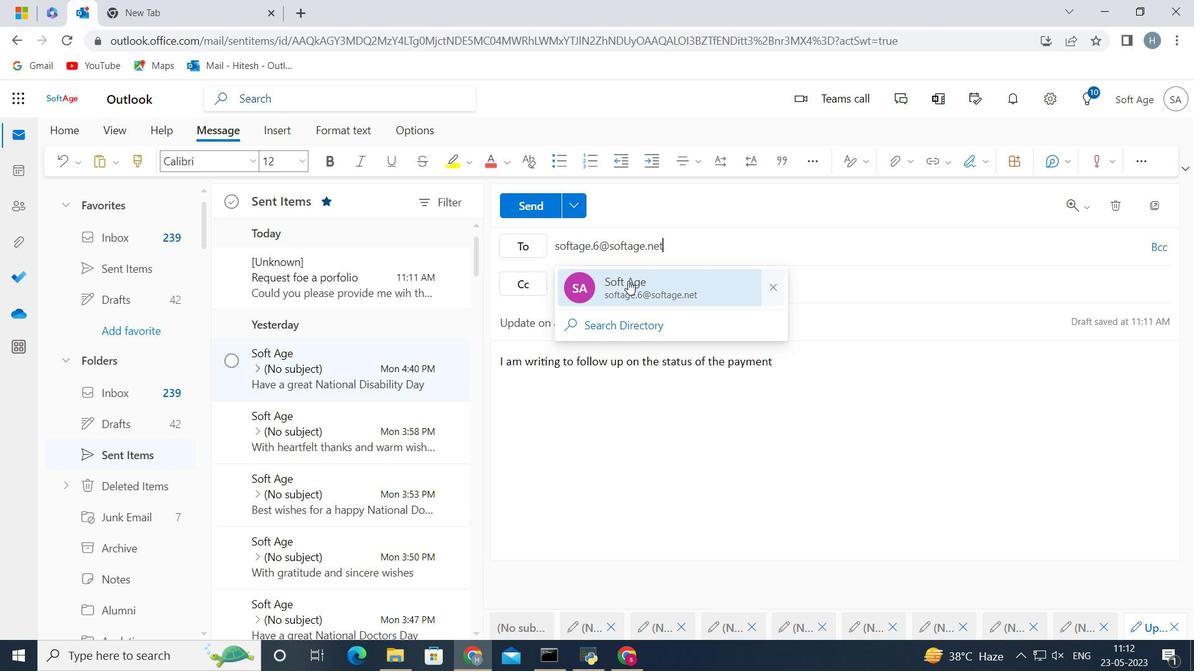 
Action: Mouse pressed left at (628, 281)
Screenshot: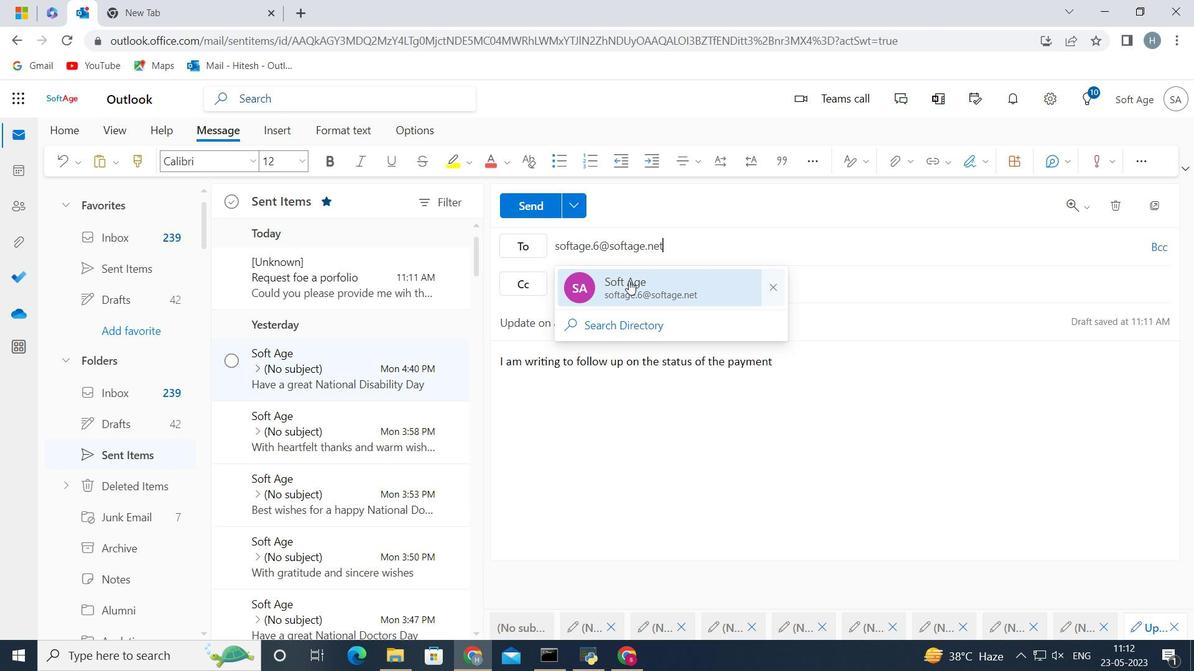 
Action: Mouse moved to (532, 207)
Screenshot: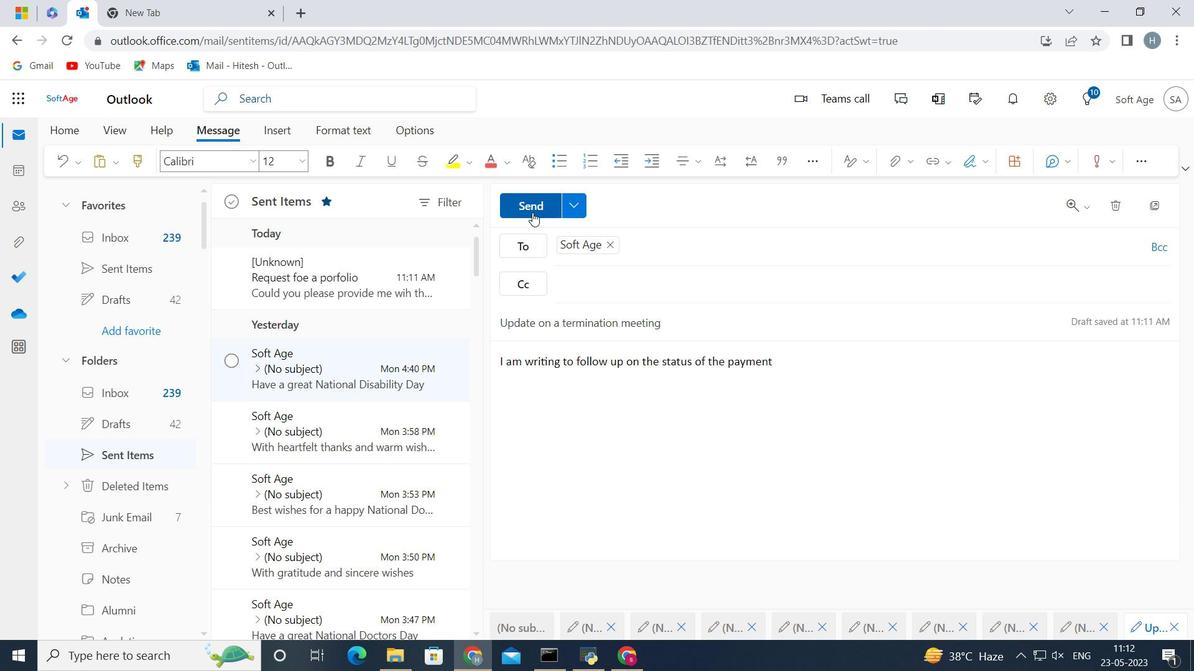 
Action: Mouse pressed left at (532, 207)
Screenshot: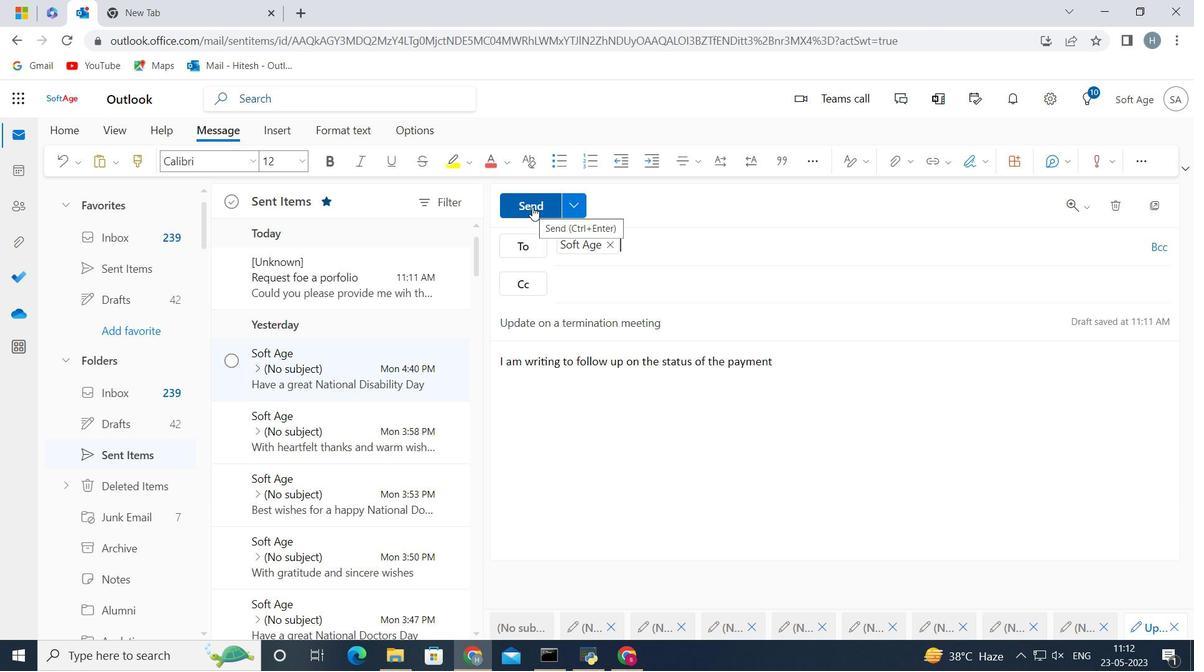 
Action: Mouse moved to (328, 274)
Screenshot: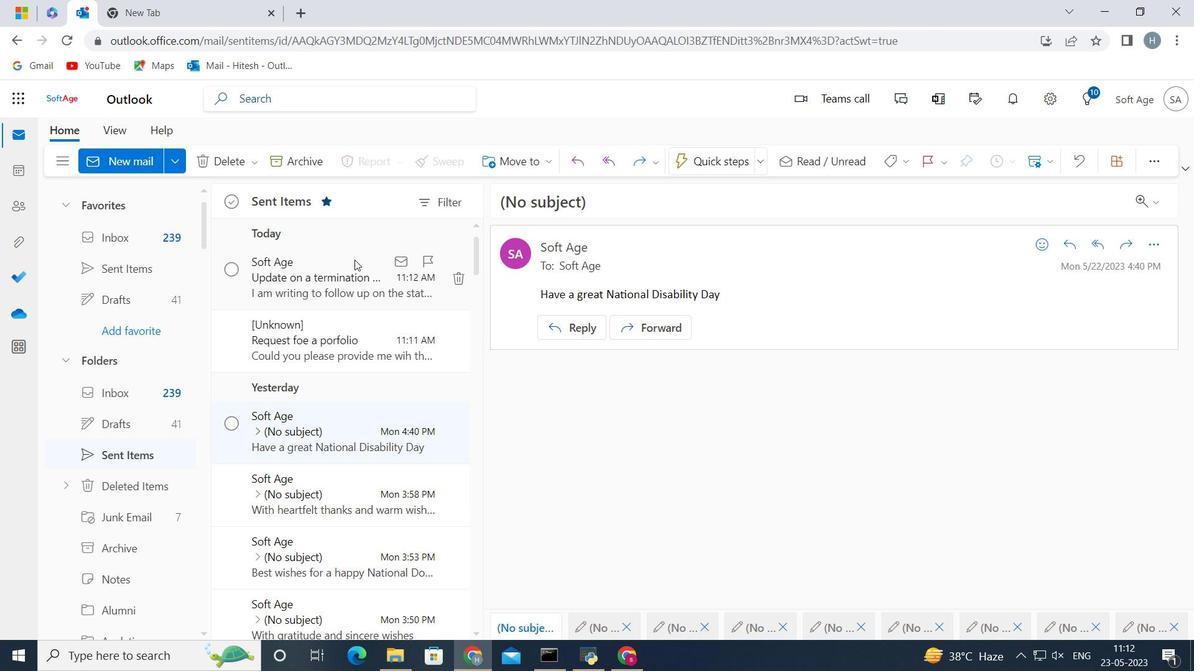 
Action: Mouse pressed left at (328, 274)
Screenshot: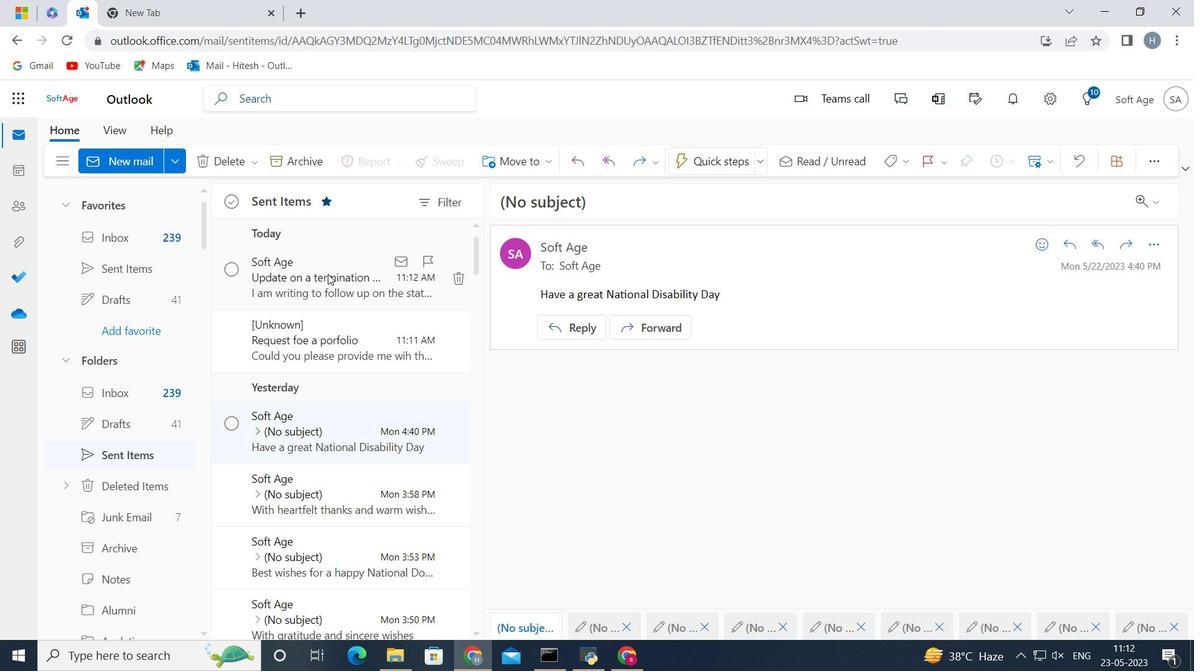 
Action: Mouse moved to (518, 162)
Screenshot: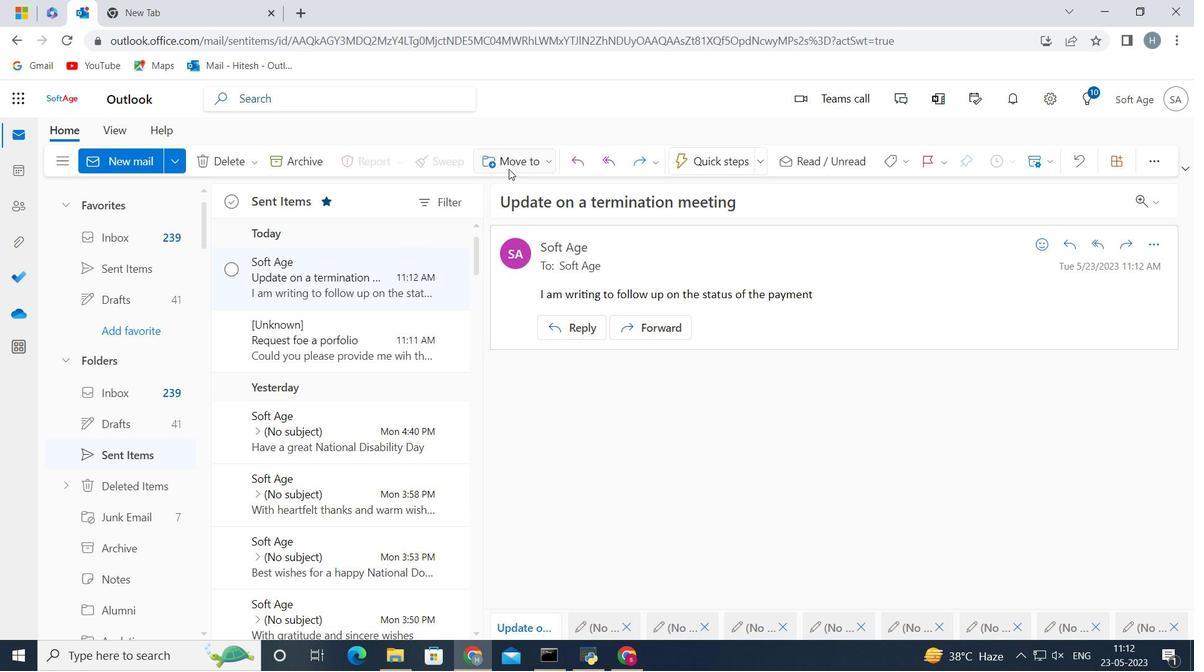 
Action: Mouse pressed left at (518, 162)
Screenshot: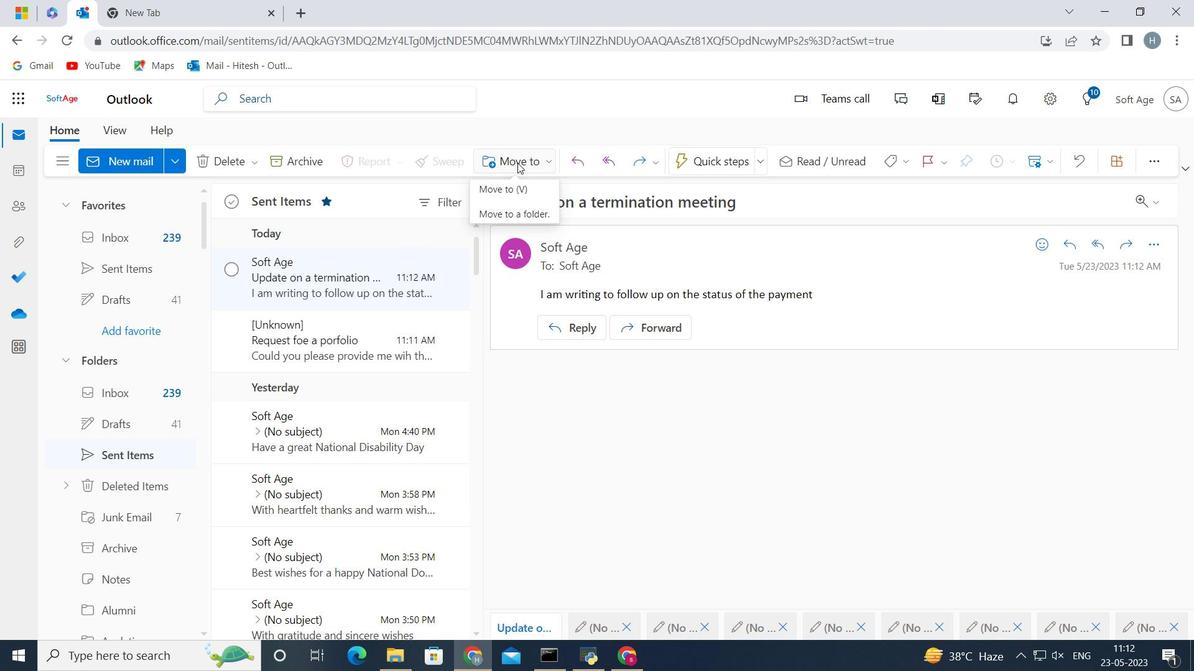 
Action: Mouse moved to (531, 191)
Screenshot: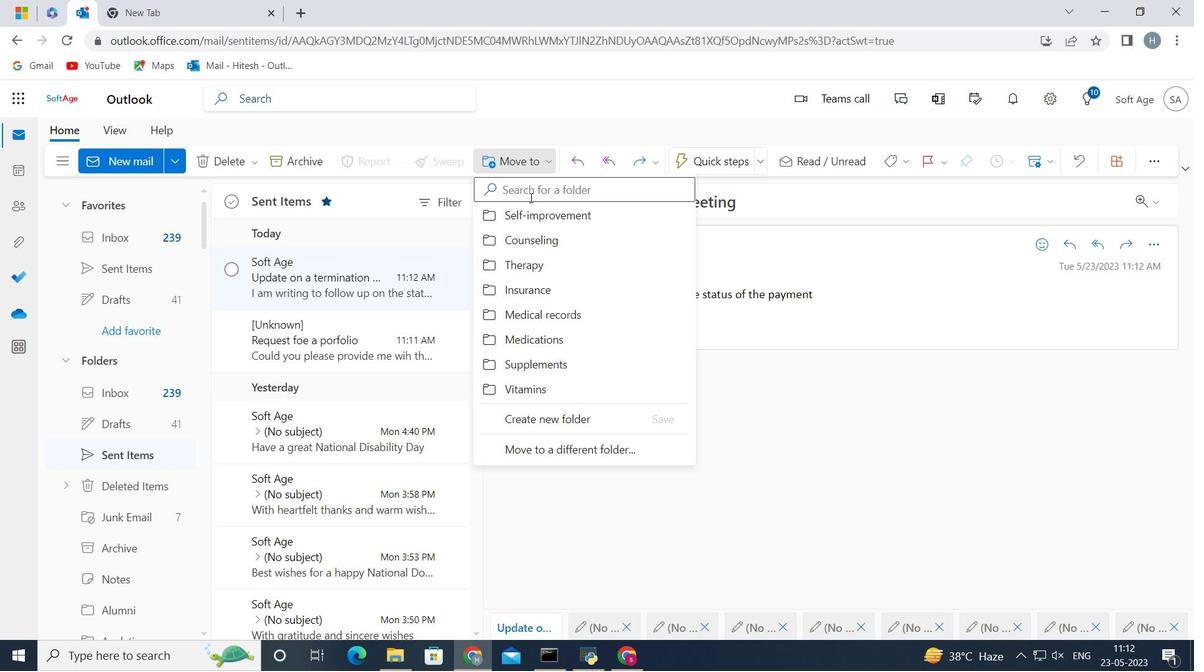 
Action: Mouse pressed left at (531, 191)
Screenshot: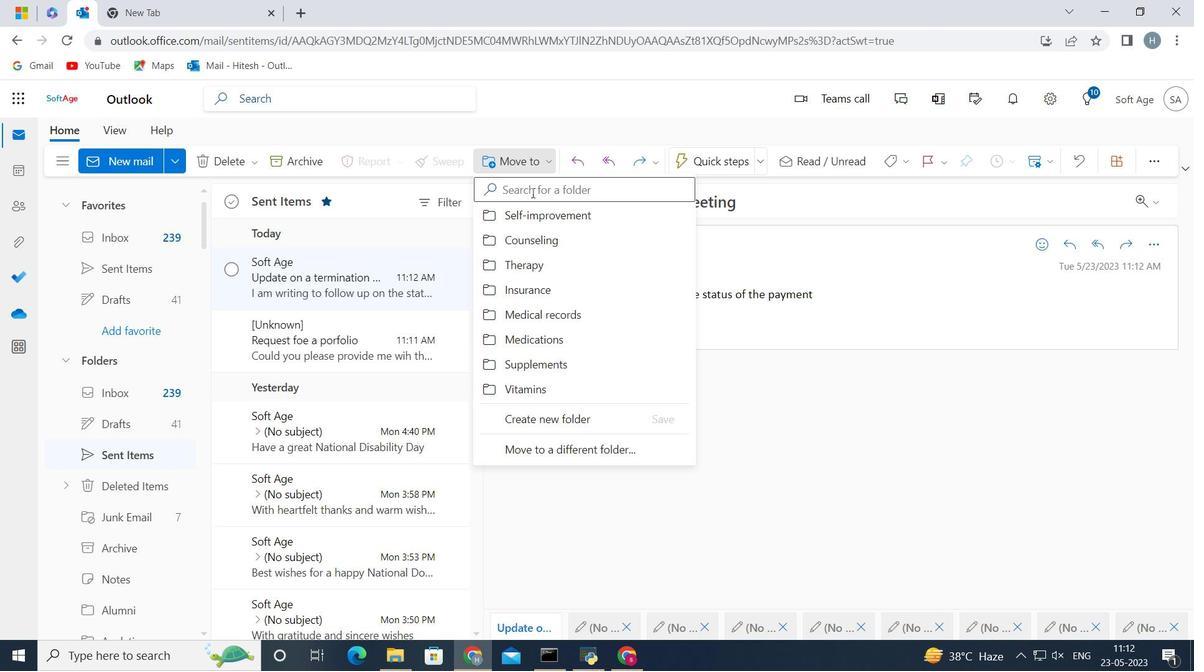 
Action: Key pressed <Key.shift>Self-help
Screenshot: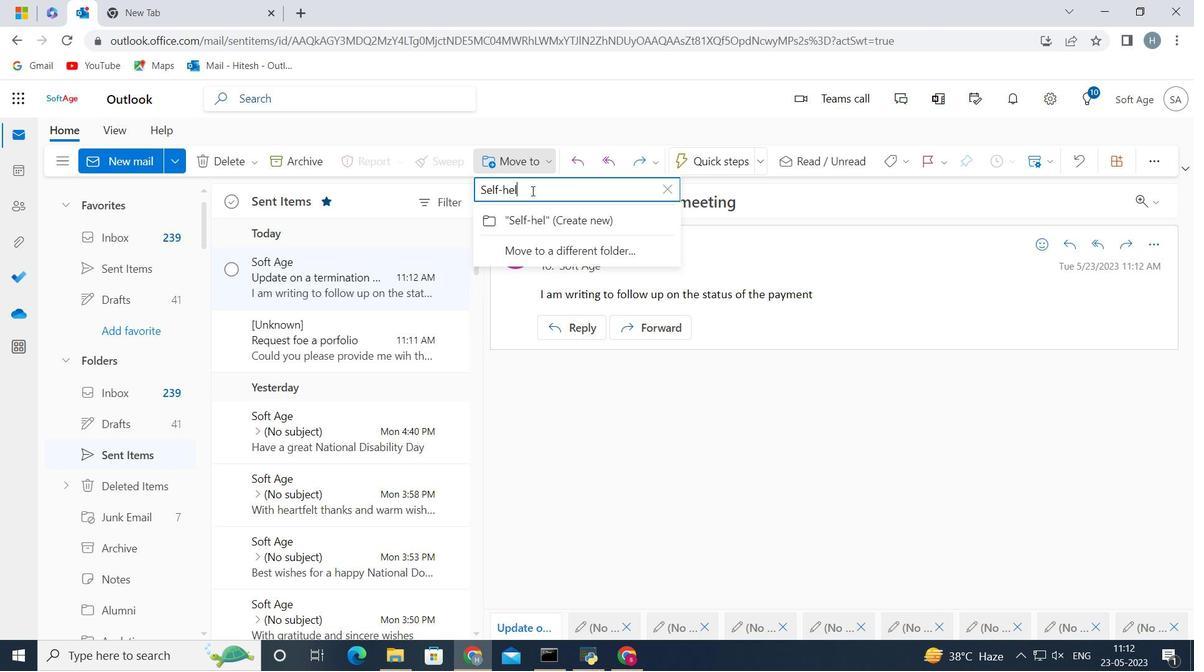 
Action: Mouse moved to (486, 220)
Screenshot: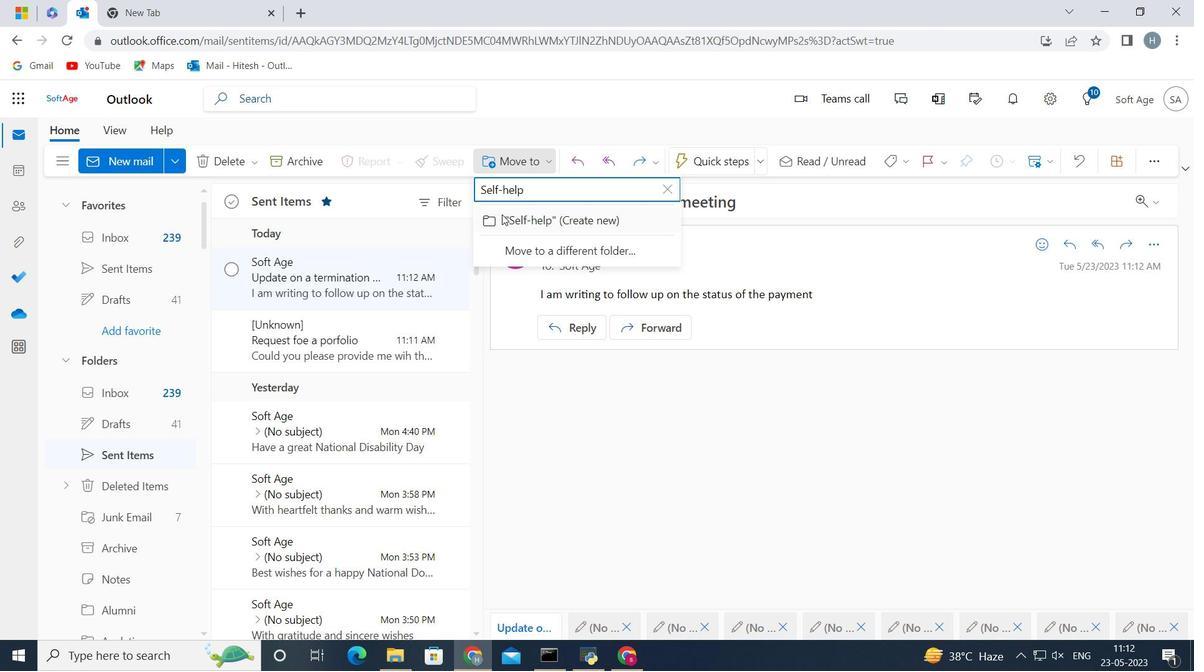 
Action: Mouse pressed left at (486, 220)
Screenshot: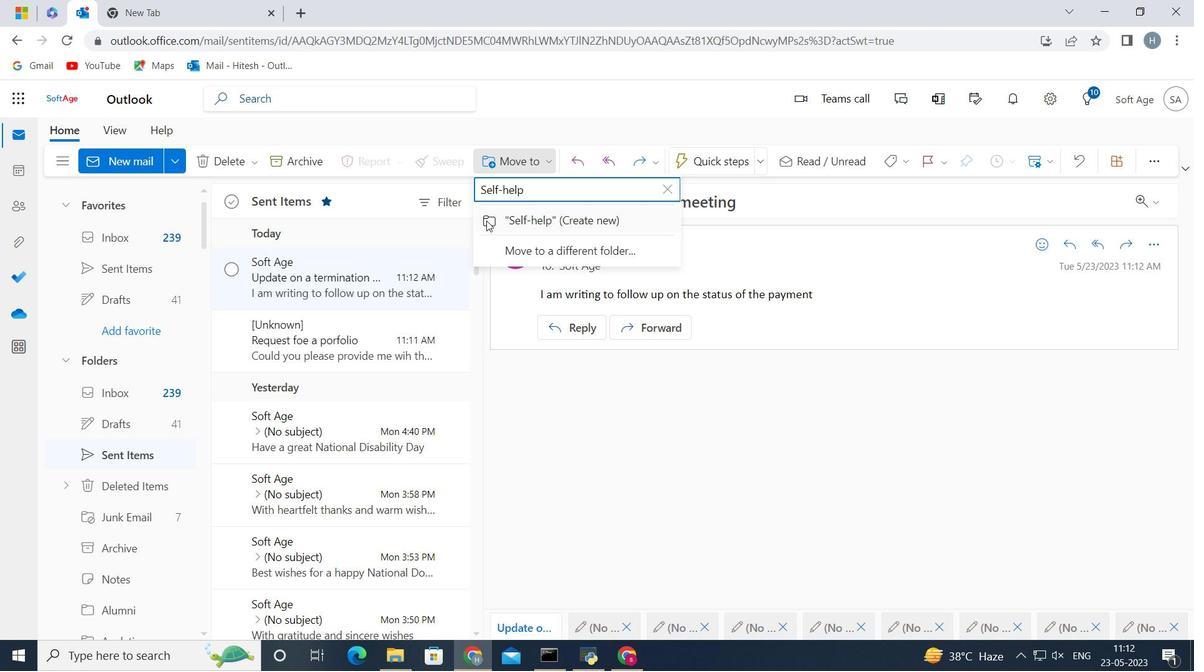 
Action: Mouse moved to (715, 485)
Screenshot: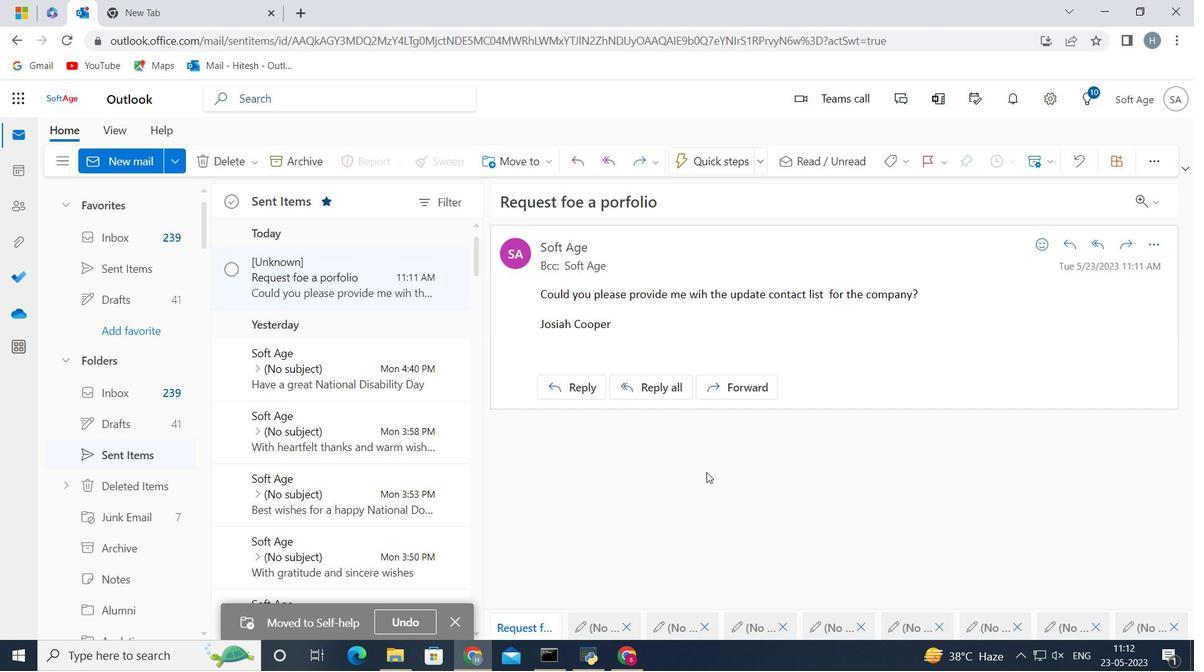
